 Task: Look for space in Ash Shaţrah, Iraq from 9th June, 2023 to 16th June, 2023 for 2 adults in price range Rs.8000 to Rs.16000. Place can be entire place with 2 bedrooms having 2 beds and 1 bathroom. Property type can be house, flat, guest house. Amenities needed are: washing machine. Booking option can be shelf check-in. Required host language is English.
Action: Mouse moved to (398, 89)
Screenshot: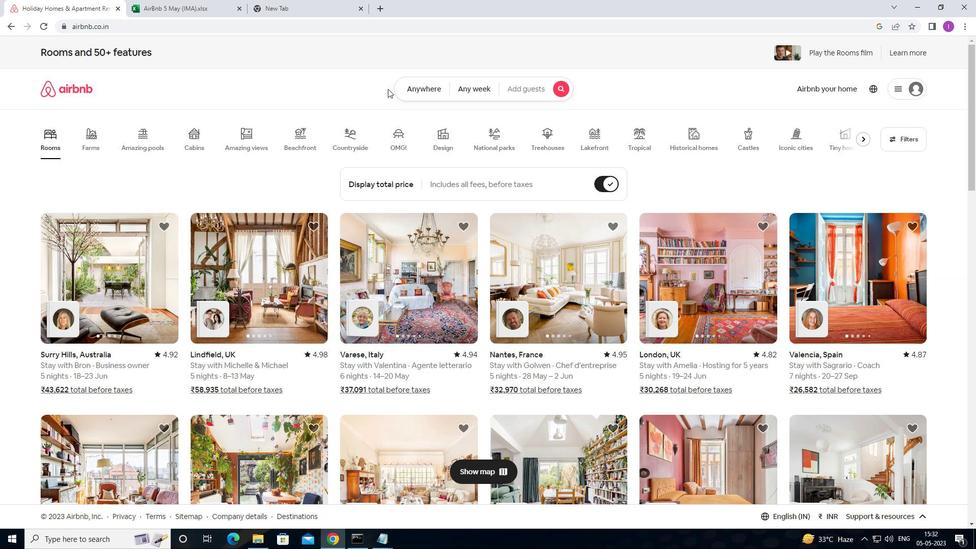 
Action: Mouse pressed left at (398, 89)
Screenshot: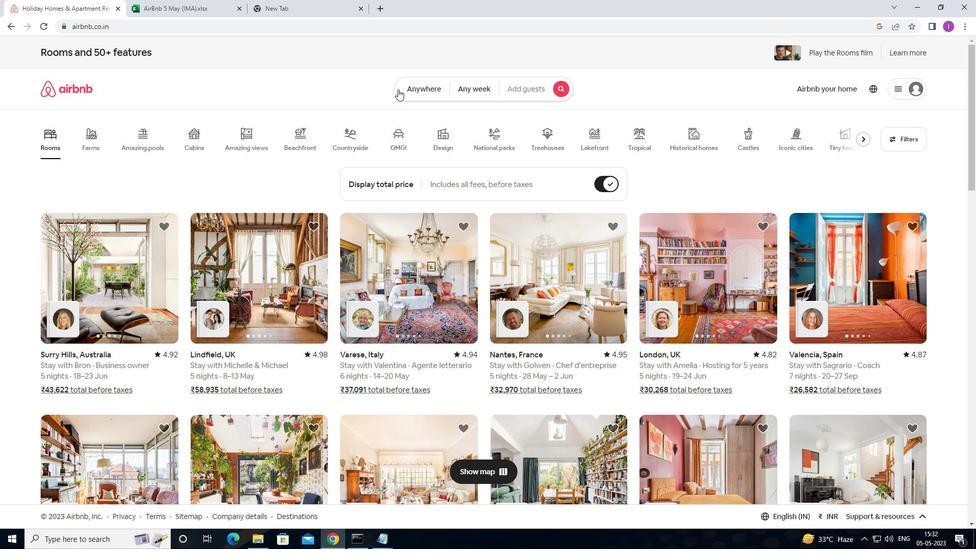 
Action: Mouse moved to (365, 123)
Screenshot: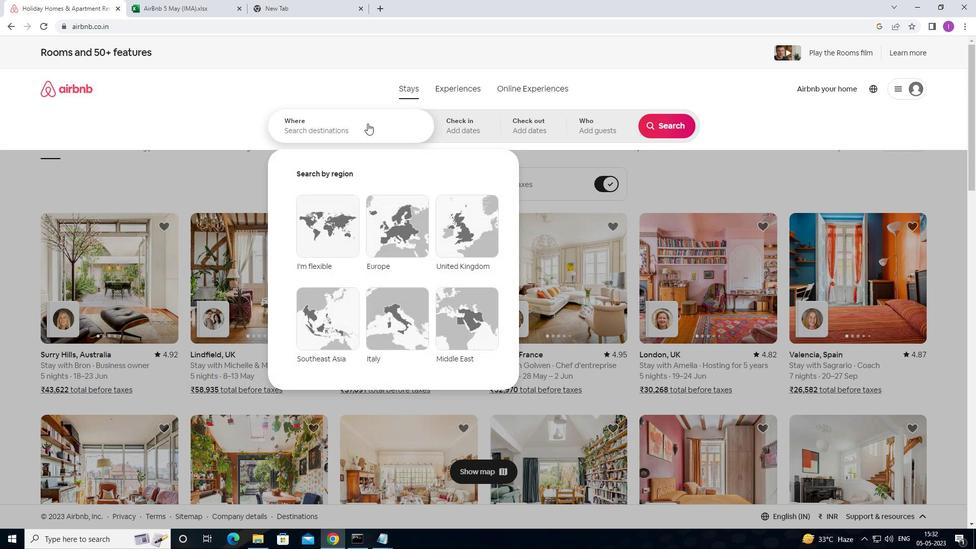 
Action: Mouse pressed left at (365, 123)
Screenshot: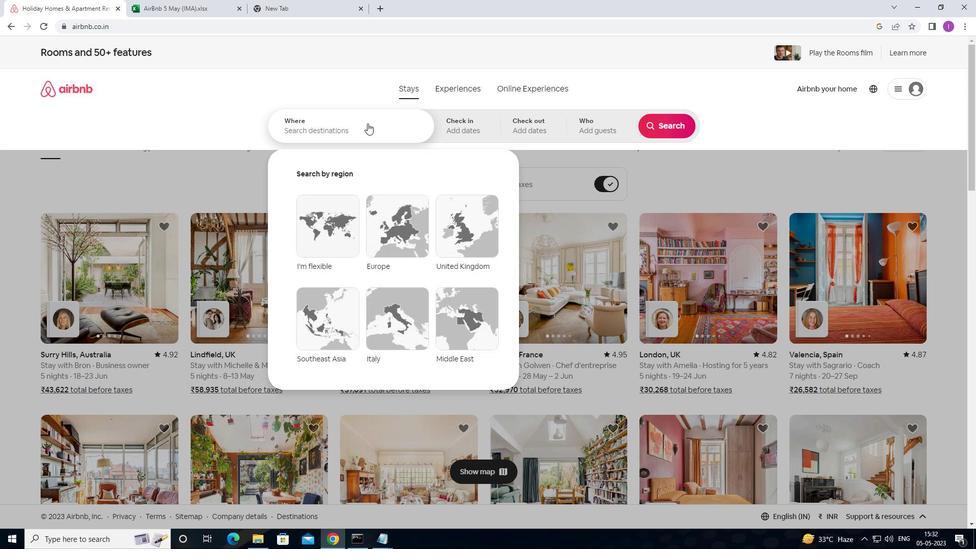 
Action: Mouse moved to (357, 129)
Screenshot: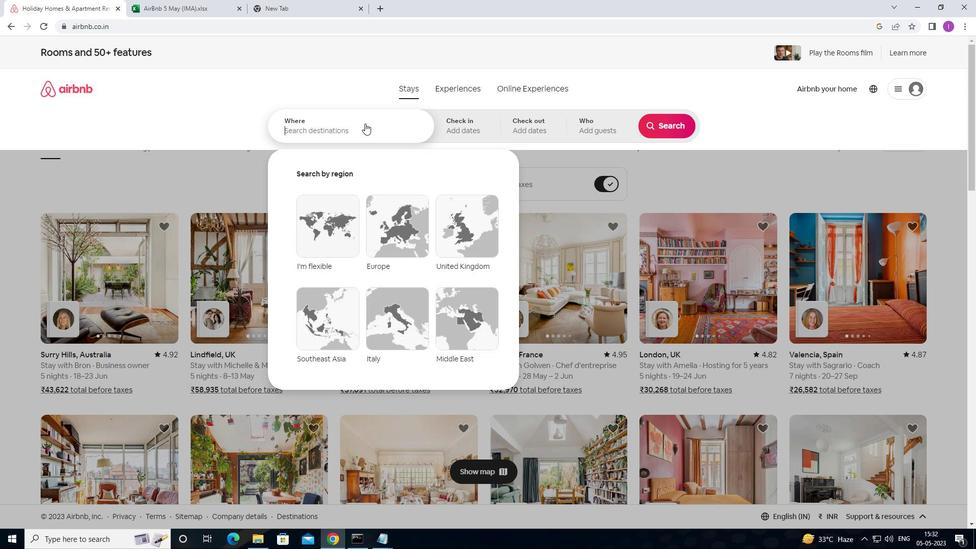 
Action: Key pressed <Key.shift>ASH<Key.space><Key.shift><Key.shift><Key.shift><Key.shift><Key.shift><Key.shift><Key.shift><Key.shift><Key.shift><Key.shift><Key.shift><Key.shift><Key.shift><Key.shift><Key.shift><Key.shift><Key.shift><Key.shift><Key.shift>SHATRAH,<Key.shift>IRAQ
Screenshot: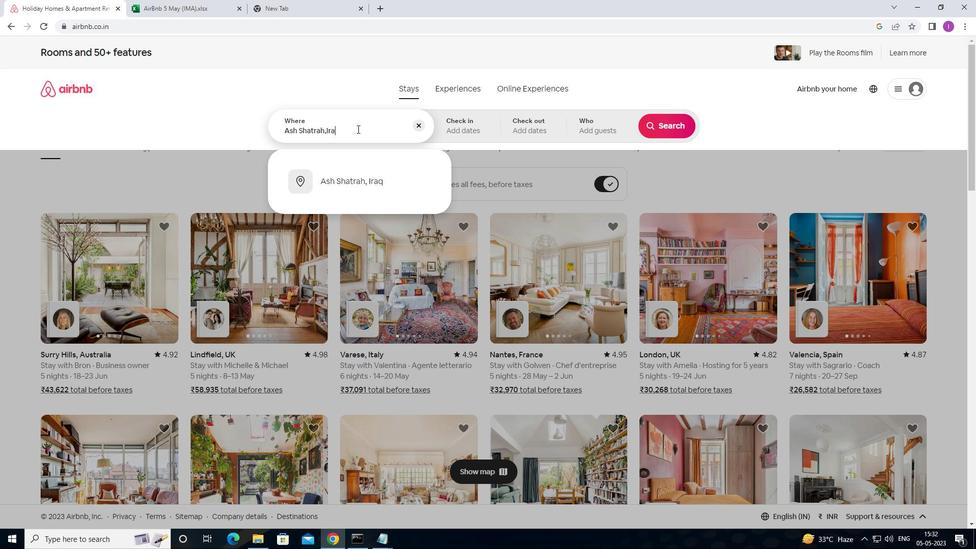 
Action: Mouse moved to (347, 182)
Screenshot: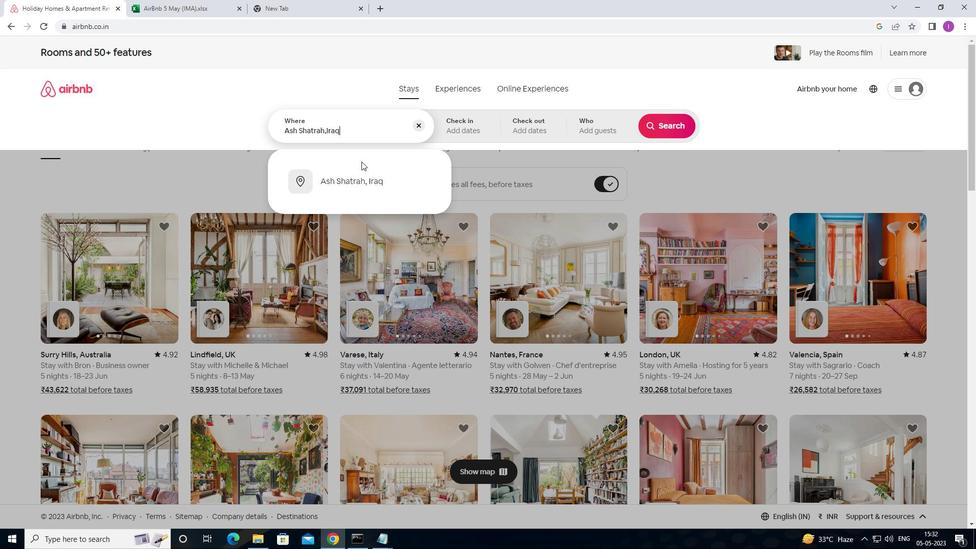 
Action: Mouse pressed left at (347, 182)
Screenshot: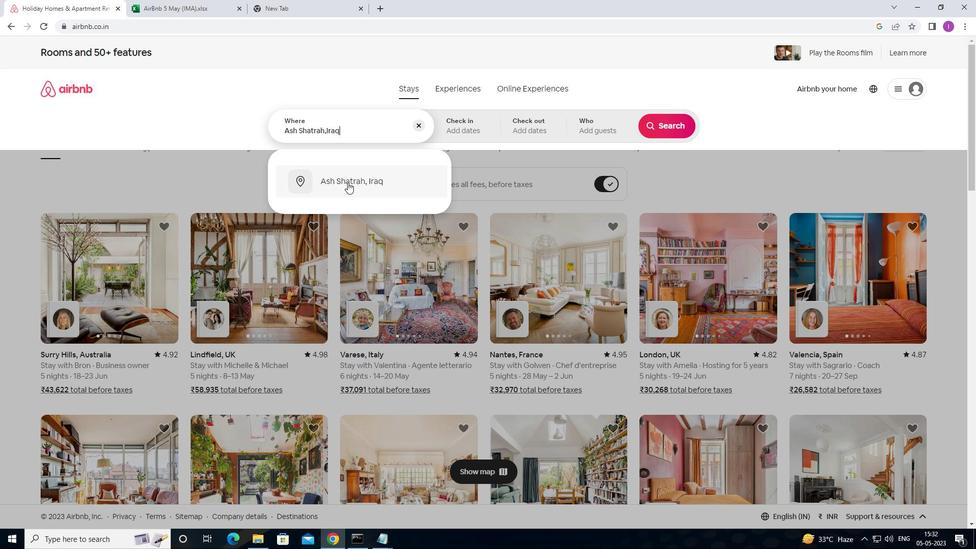 
Action: Mouse moved to (664, 207)
Screenshot: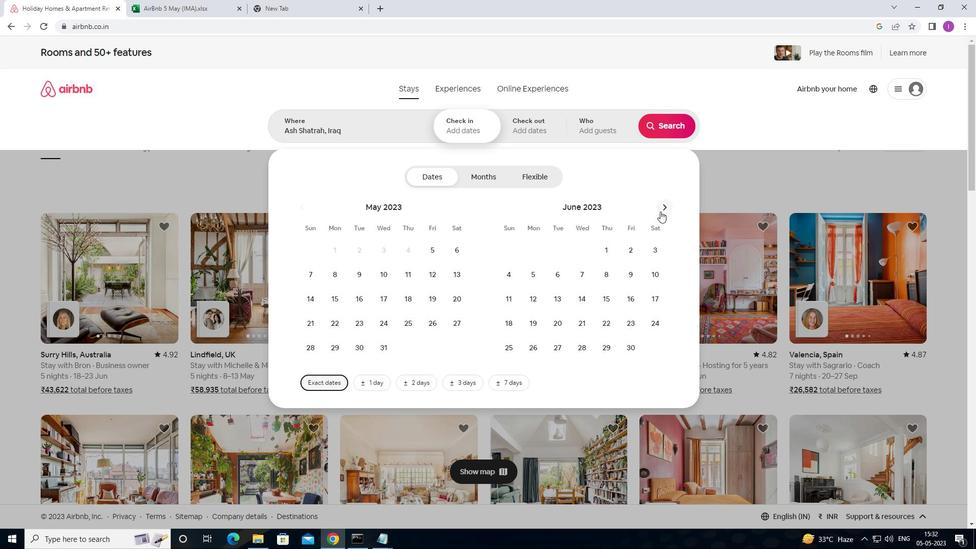 
Action: Mouse pressed left at (664, 207)
Screenshot: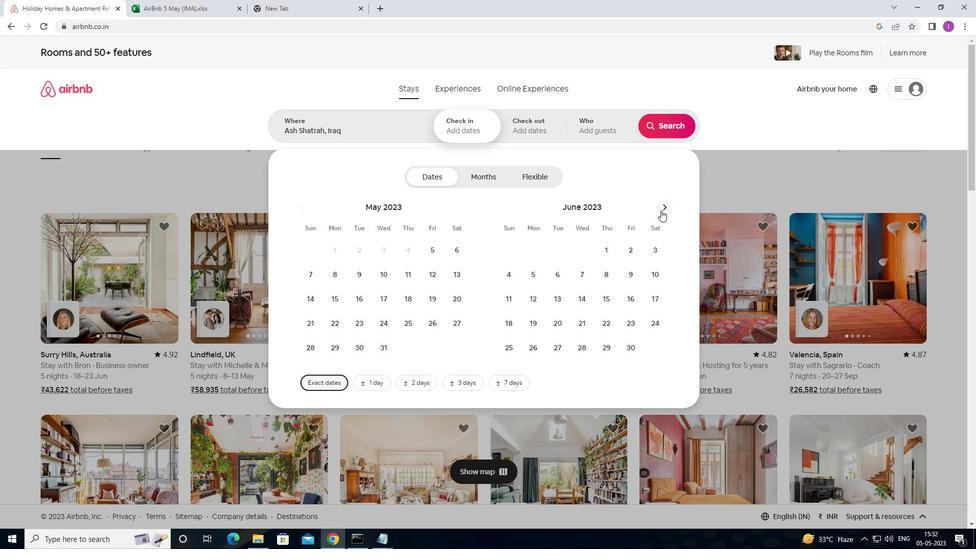 
Action: Mouse moved to (665, 207)
Screenshot: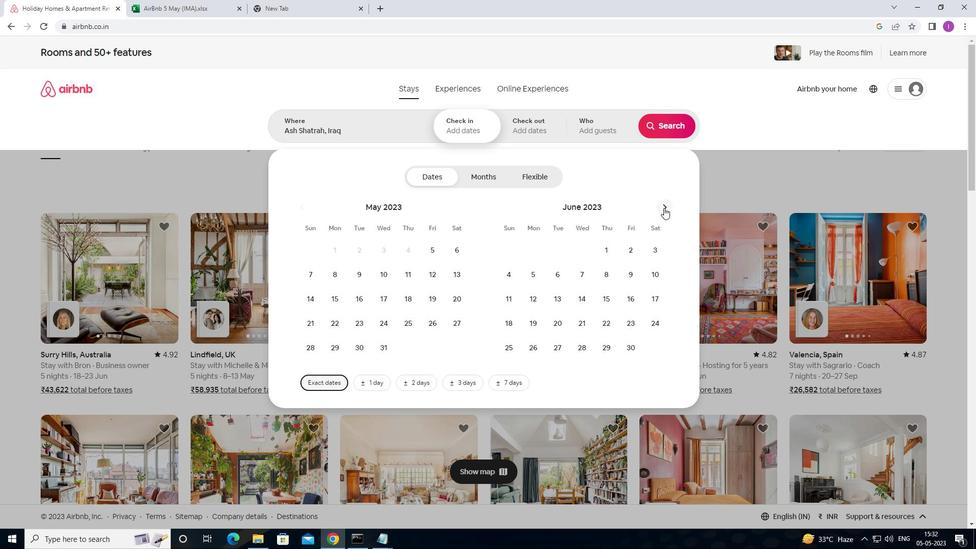 
Action: Mouse pressed left at (665, 207)
Screenshot: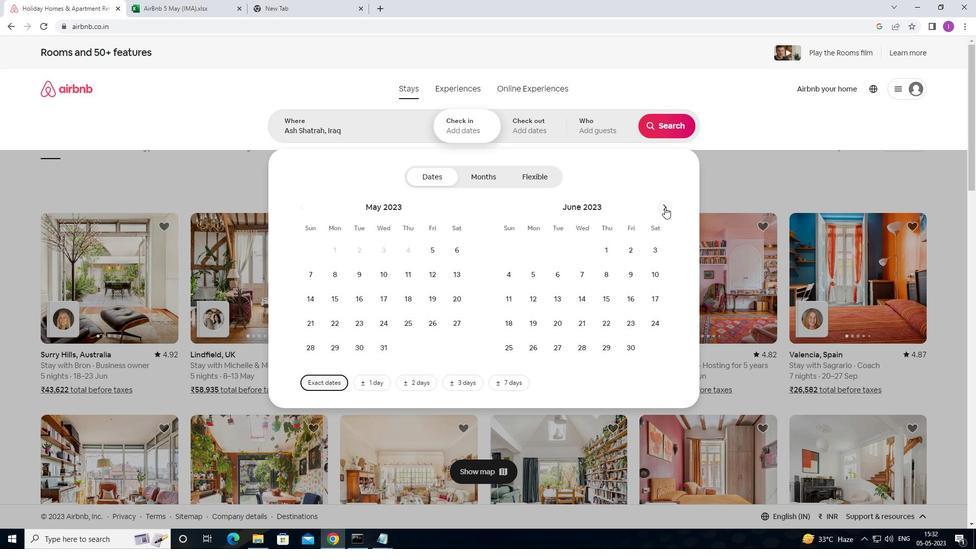 
Action: Mouse moved to (662, 209)
Screenshot: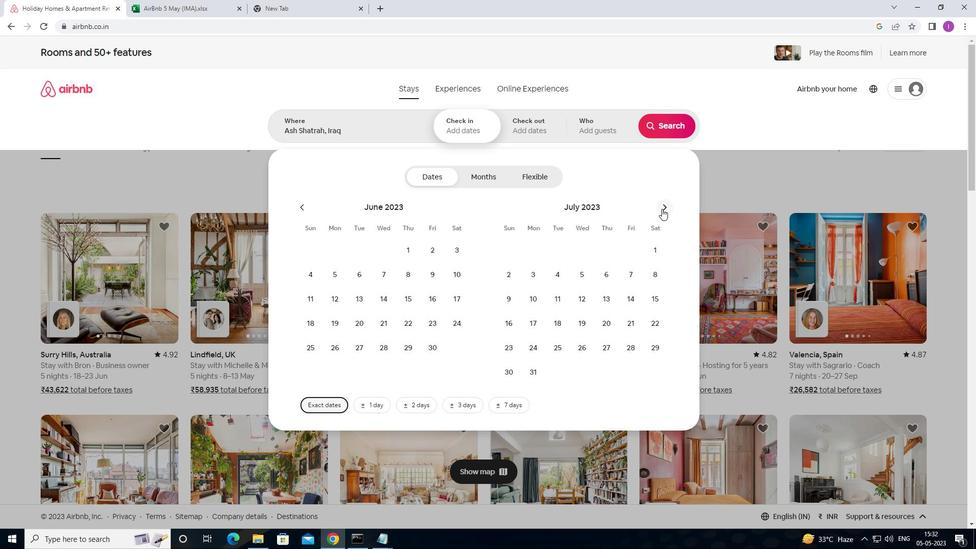 
Action: Mouse pressed left at (662, 209)
Screenshot: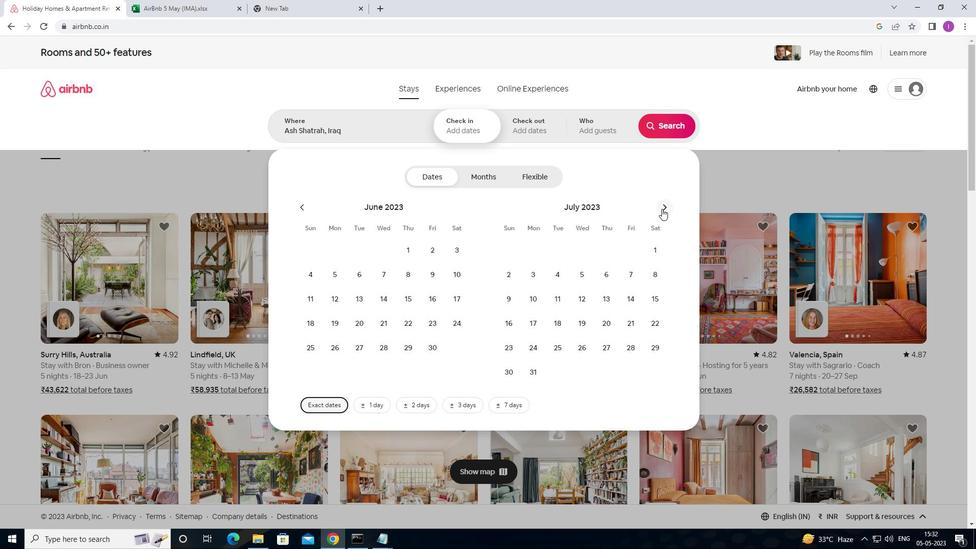 
Action: Mouse moved to (296, 203)
Screenshot: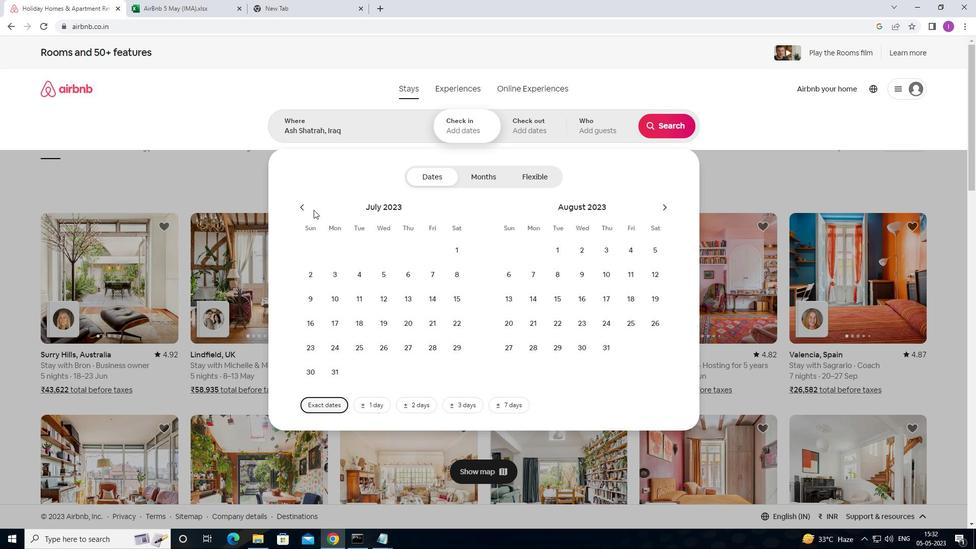 
Action: Mouse pressed left at (296, 203)
Screenshot: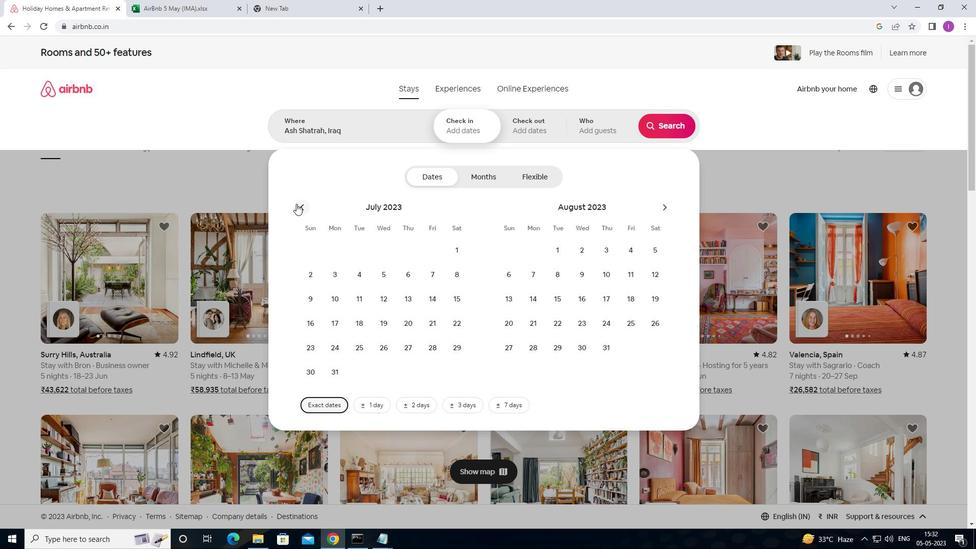 
Action: Mouse moved to (431, 273)
Screenshot: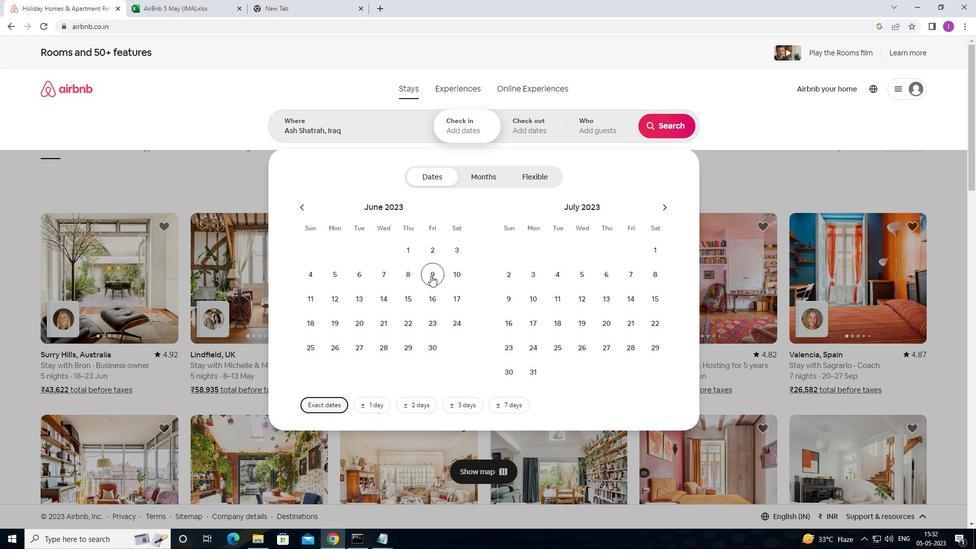 
Action: Mouse pressed left at (431, 273)
Screenshot: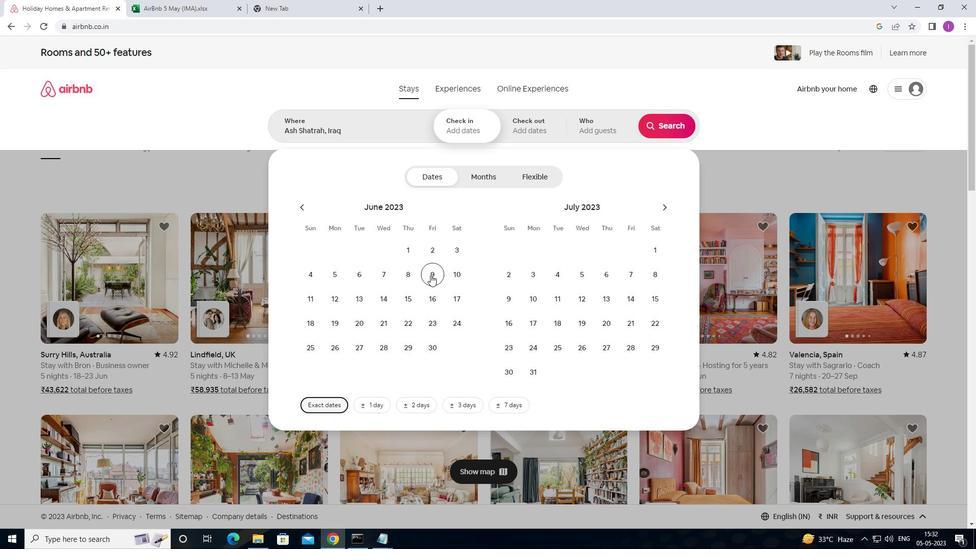 
Action: Mouse moved to (433, 292)
Screenshot: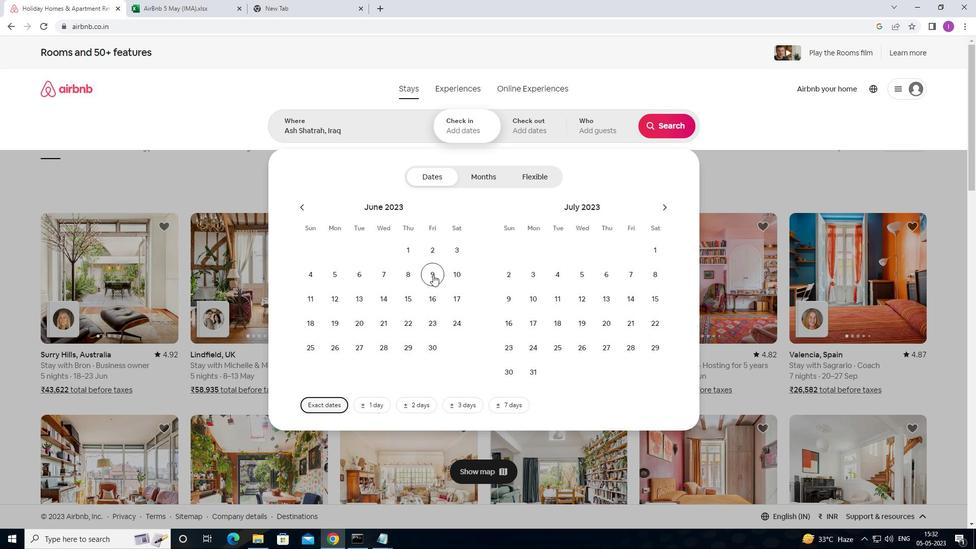 
Action: Mouse pressed left at (433, 292)
Screenshot: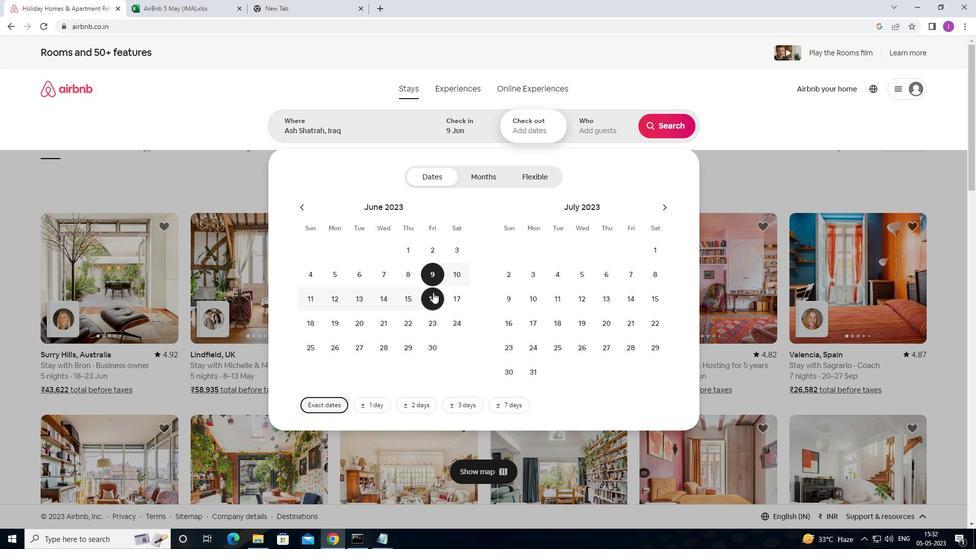 
Action: Mouse moved to (617, 137)
Screenshot: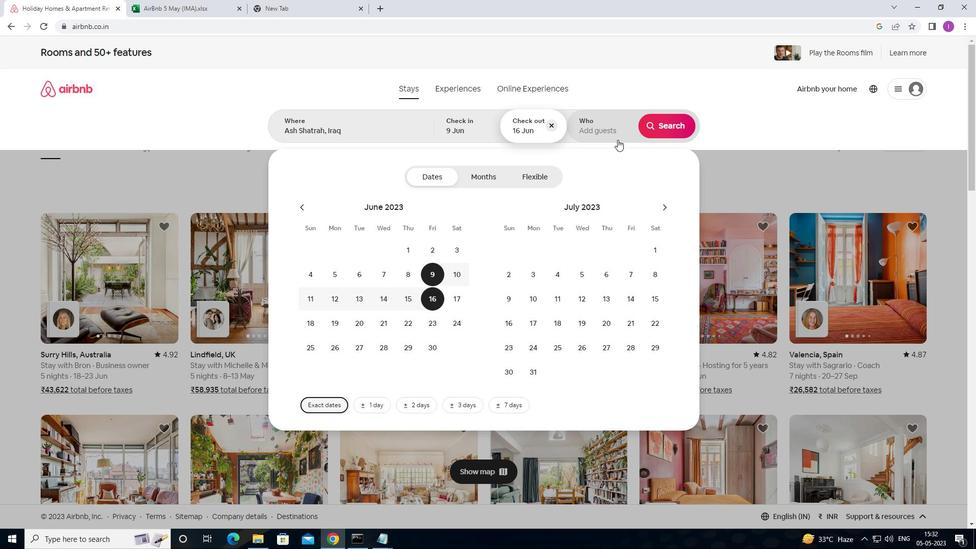 
Action: Mouse pressed left at (617, 137)
Screenshot: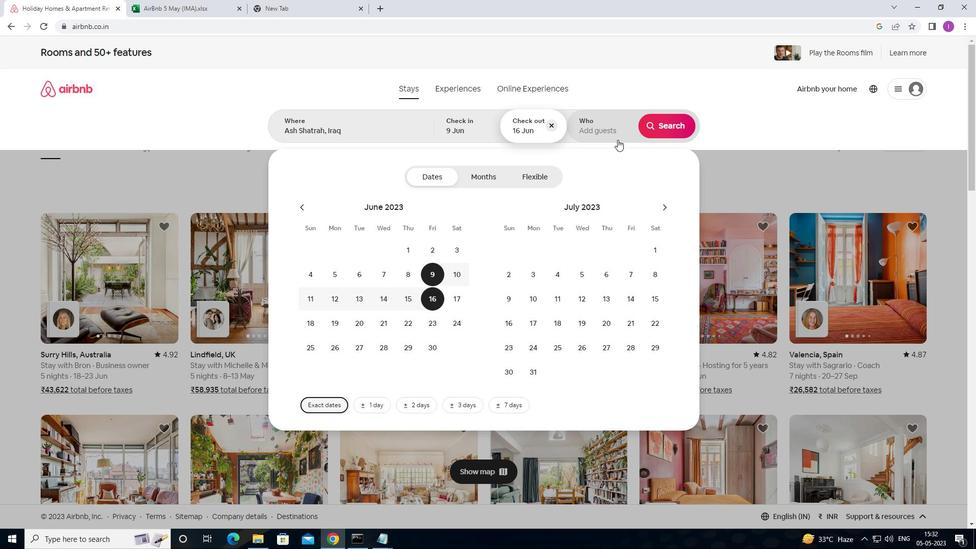 
Action: Mouse moved to (666, 176)
Screenshot: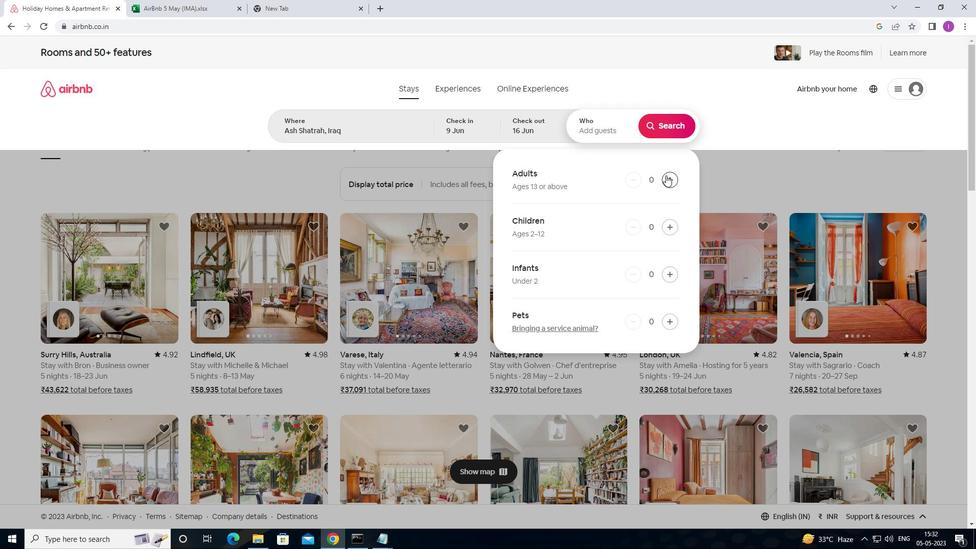 
Action: Mouse pressed left at (666, 176)
Screenshot: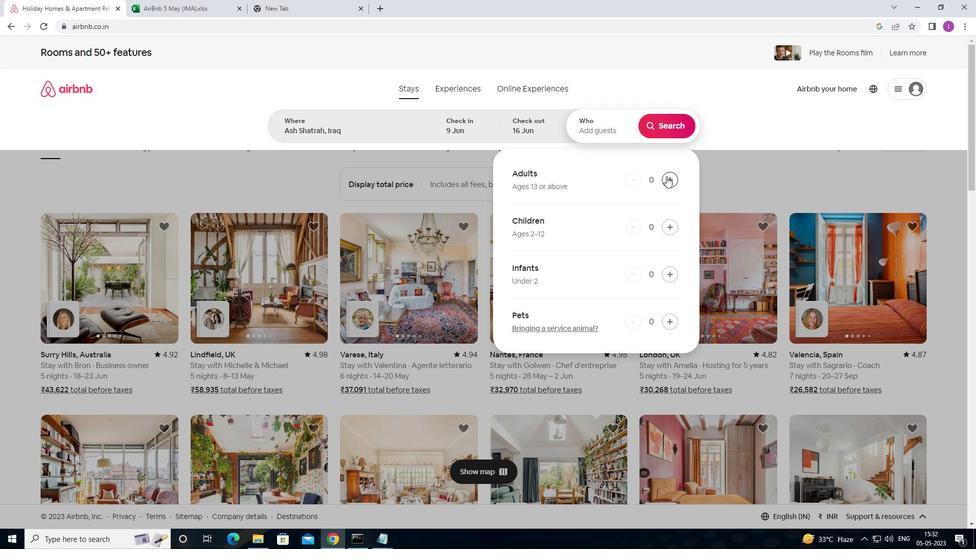 
Action: Mouse moved to (667, 177)
Screenshot: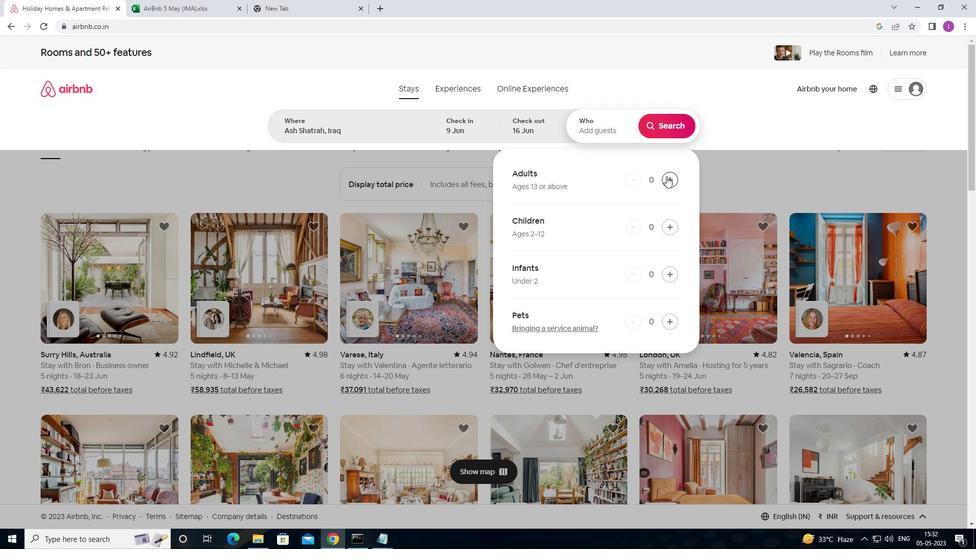 
Action: Mouse pressed left at (667, 177)
Screenshot: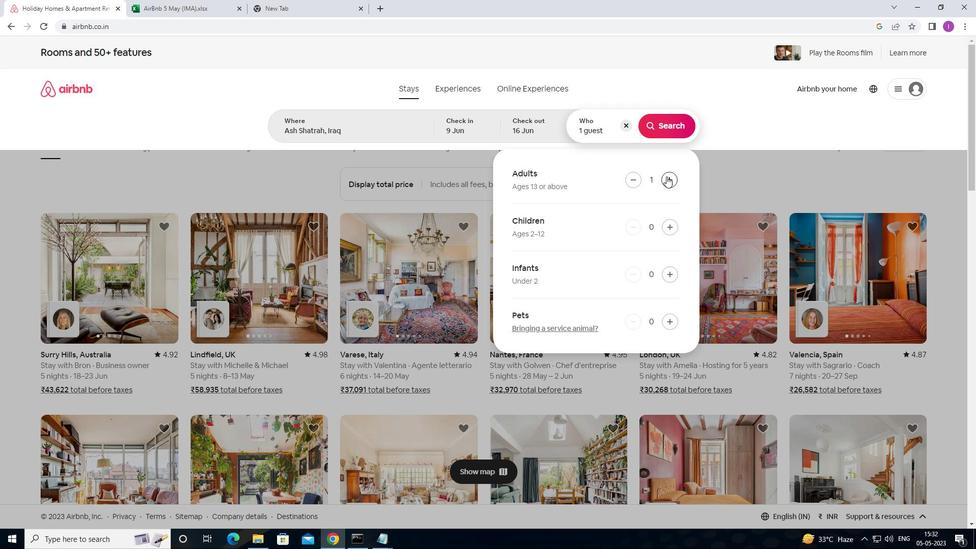 
Action: Mouse moved to (684, 120)
Screenshot: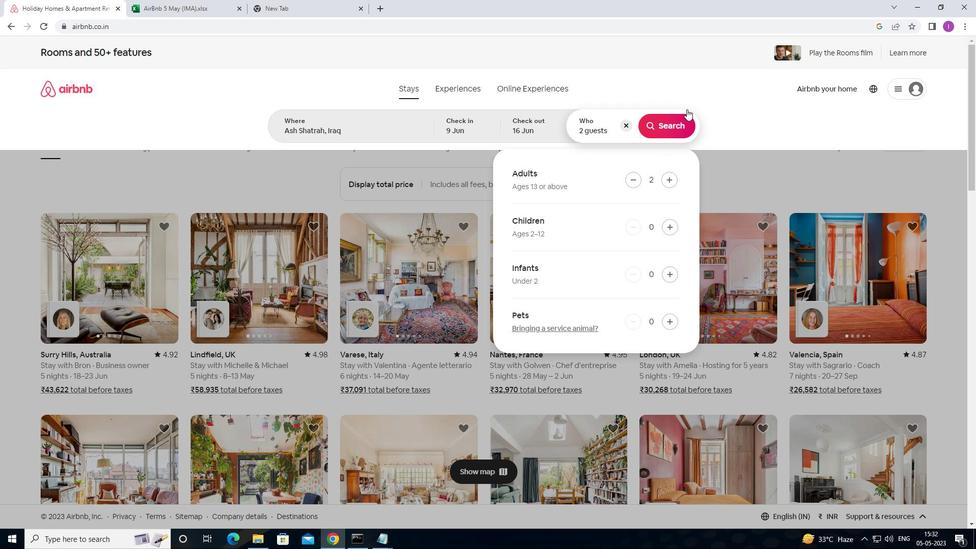 
Action: Mouse pressed left at (684, 120)
Screenshot: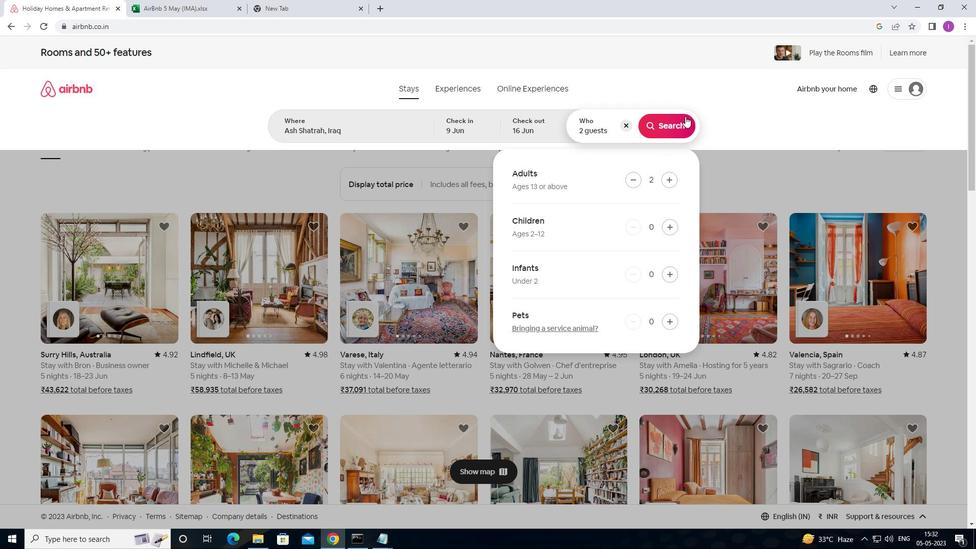 
Action: Mouse moved to (936, 101)
Screenshot: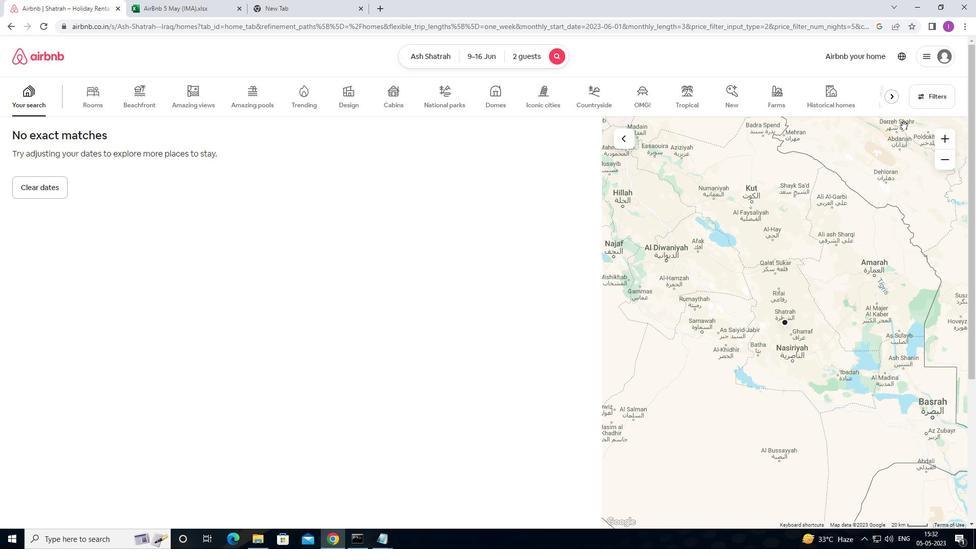 
Action: Mouse pressed left at (936, 101)
Screenshot: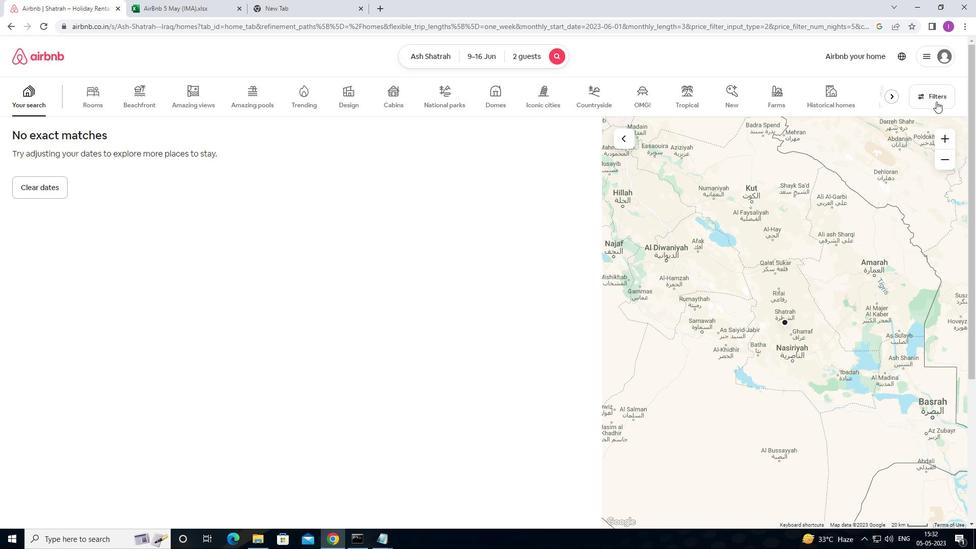 
Action: Mouse moved to (385, 346)
Screenshot: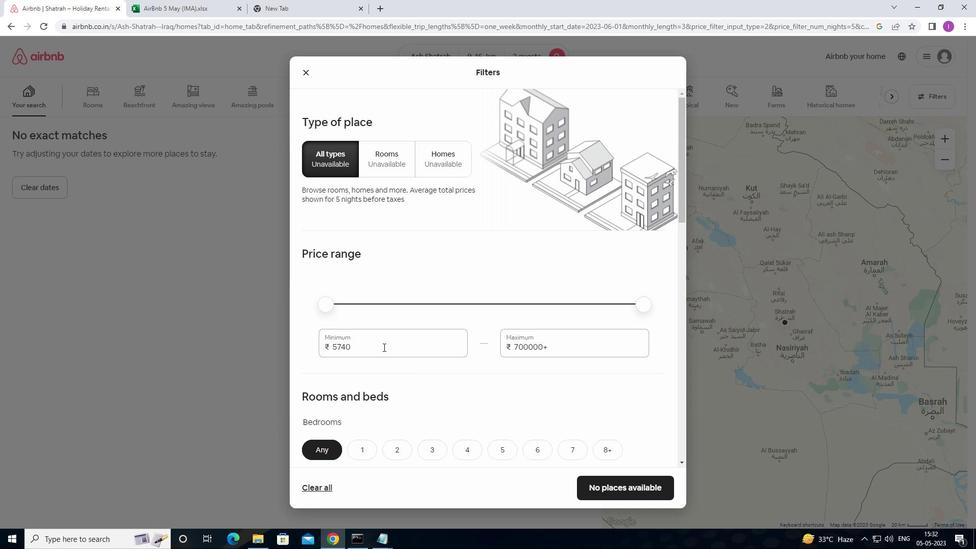 
Action: Mouse pressed left at (385, 346)
Screenshot: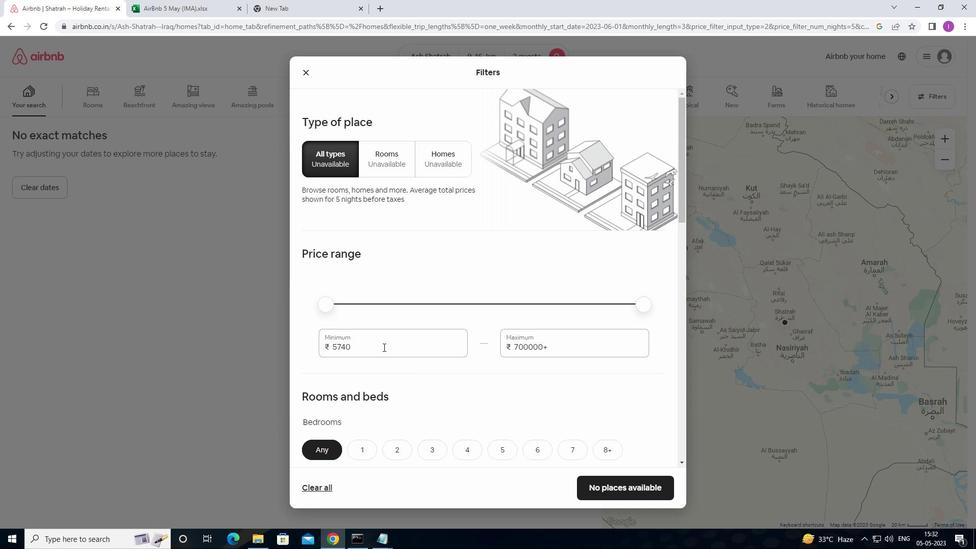
Action: Mouse moved to (327, 353)
Screenshot: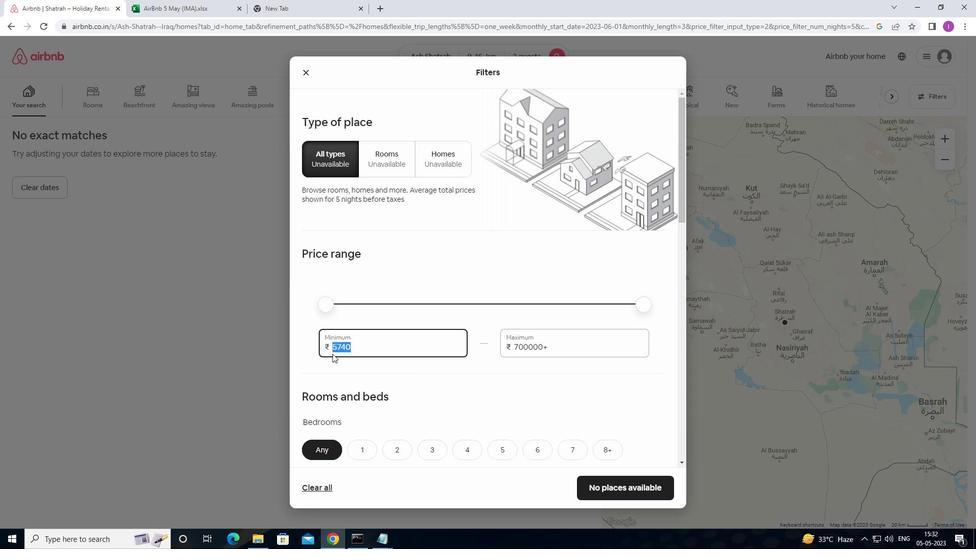 
Action: Key pressed 800
Screenshot: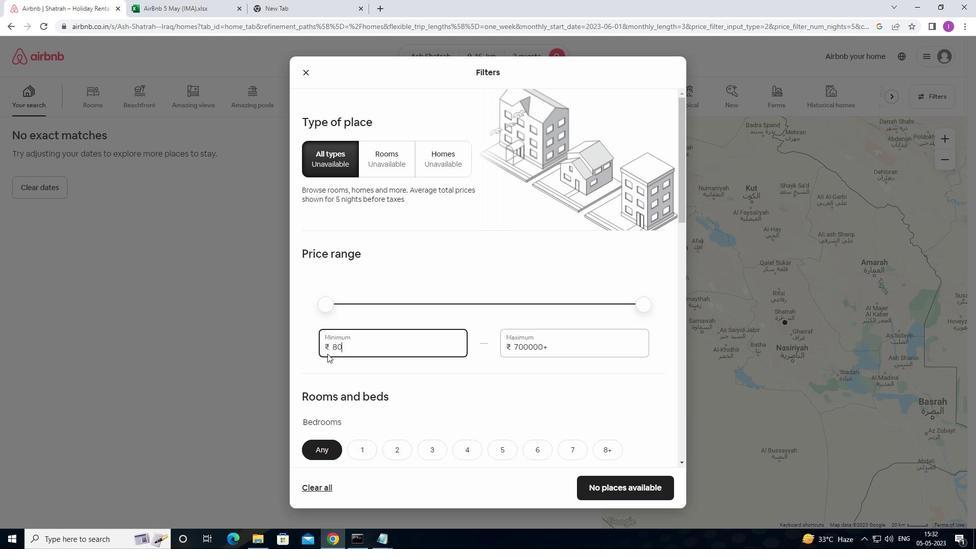 
Action: Mouse moved to (333, 349)
Screenshot: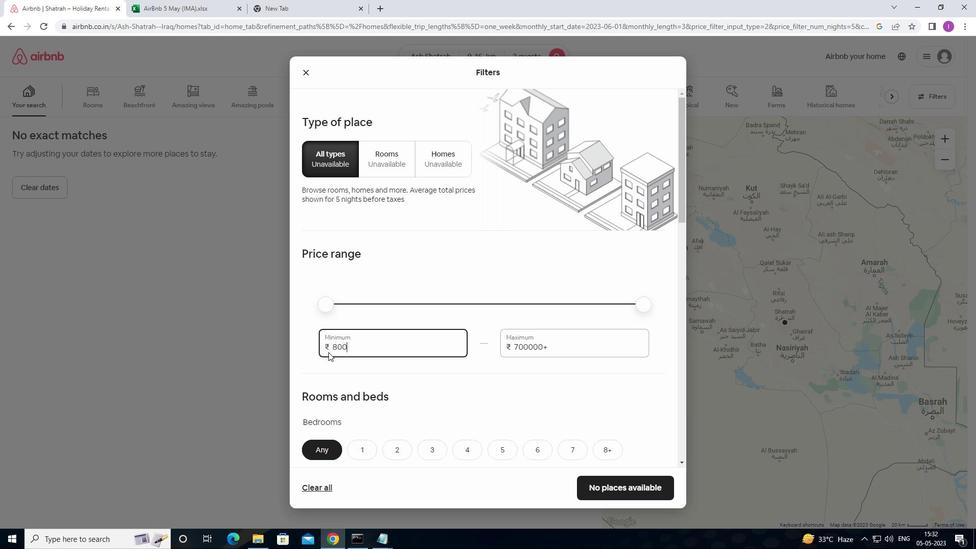 
Action: Key pressed 0
Screenshot: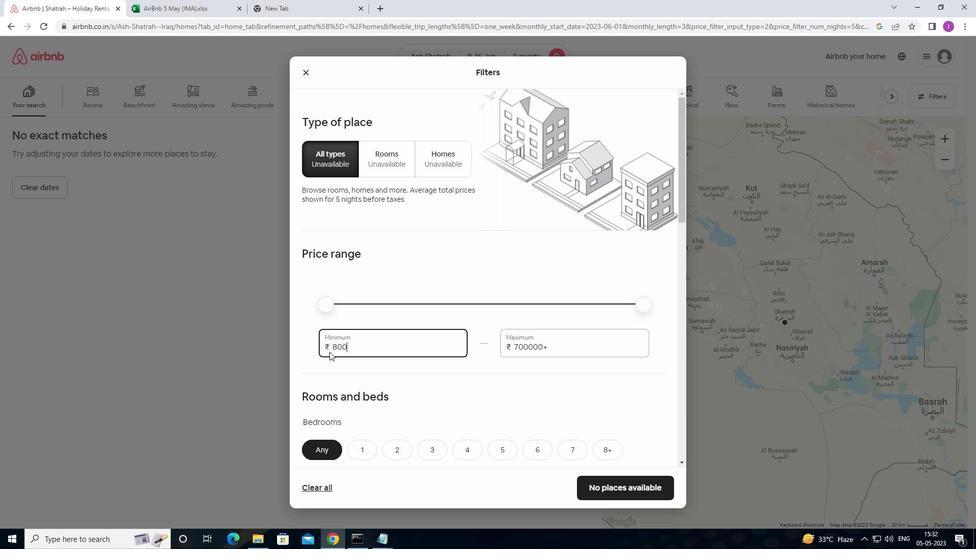 
Action: Mouse moved to (552, 345)
Screenshot: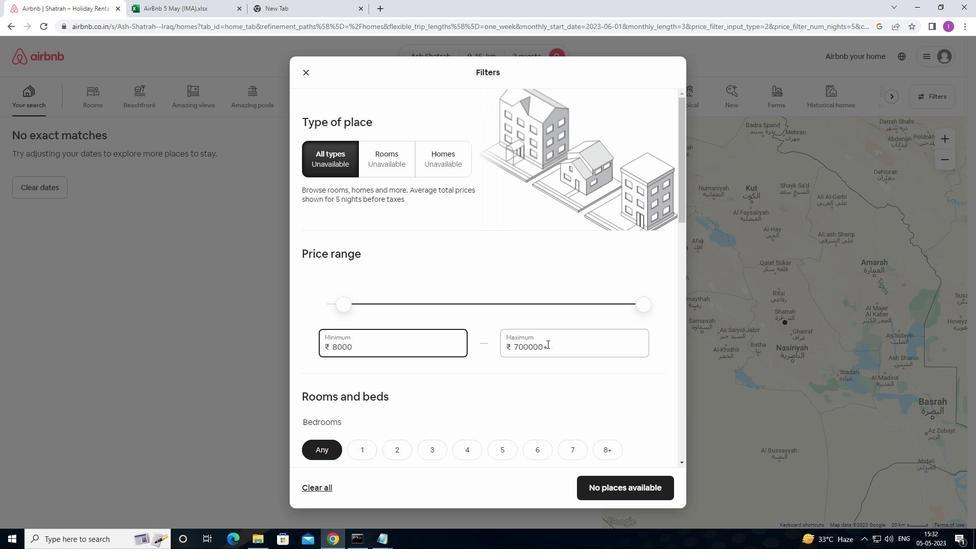 
Action: Mouse pressed left at (552, 345)
Screenshot: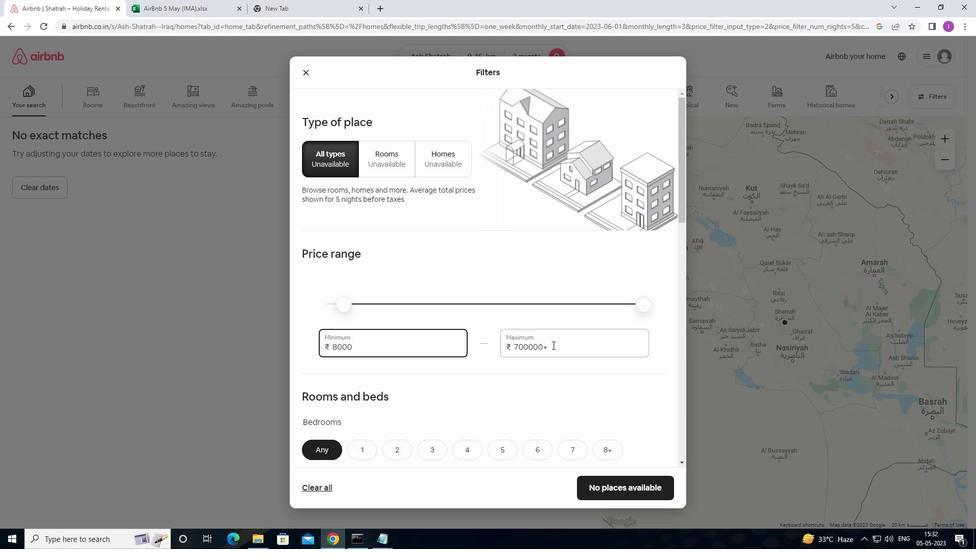 
Action: Mouse moved to (495, 333)
Screenshot: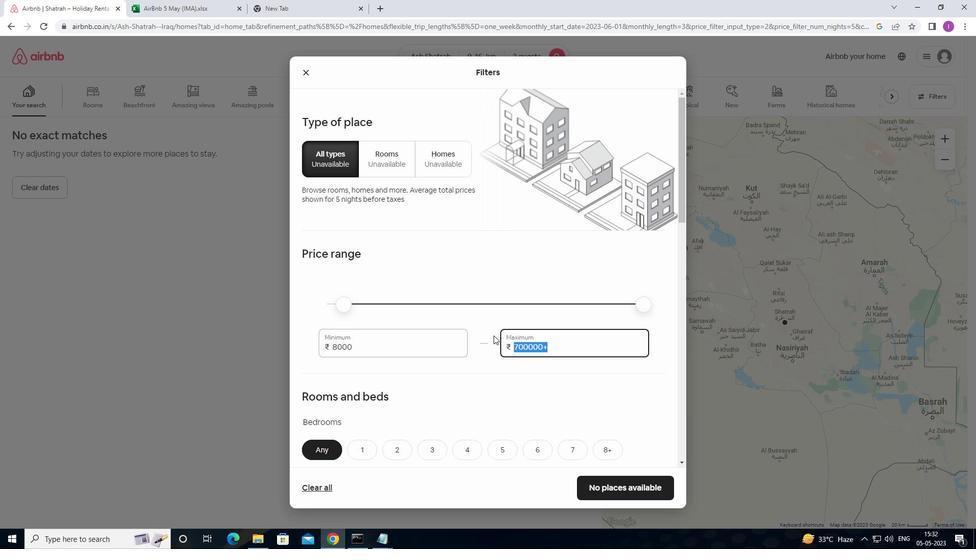 
Action: Key pressed 1
Screenshot: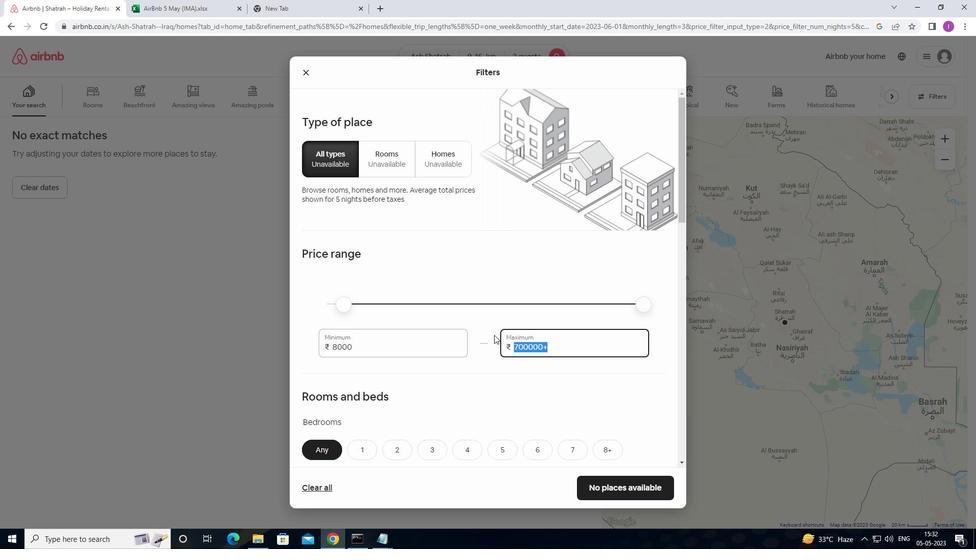 
Action: Mouse moved to (495, 333)
Screenshot: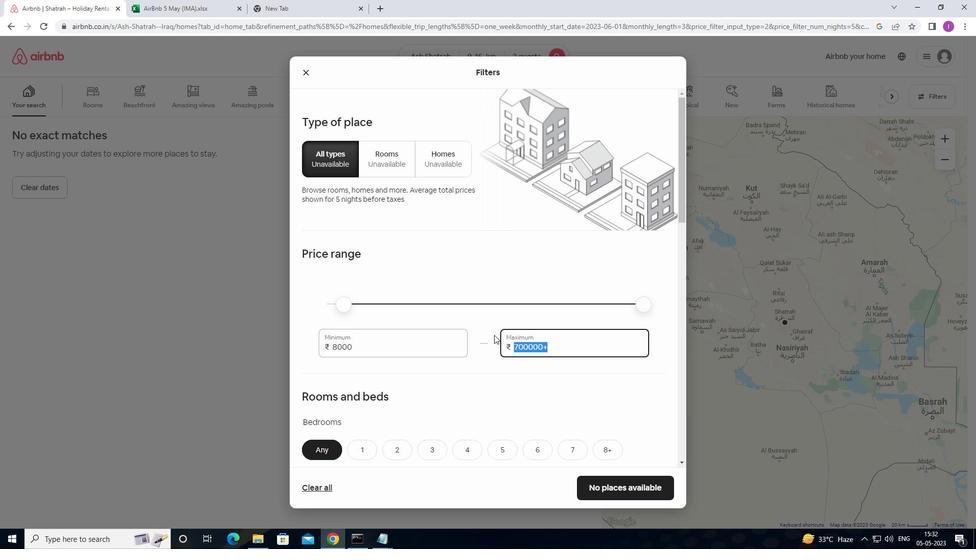 
Action: Key pressed 600
Screenshot: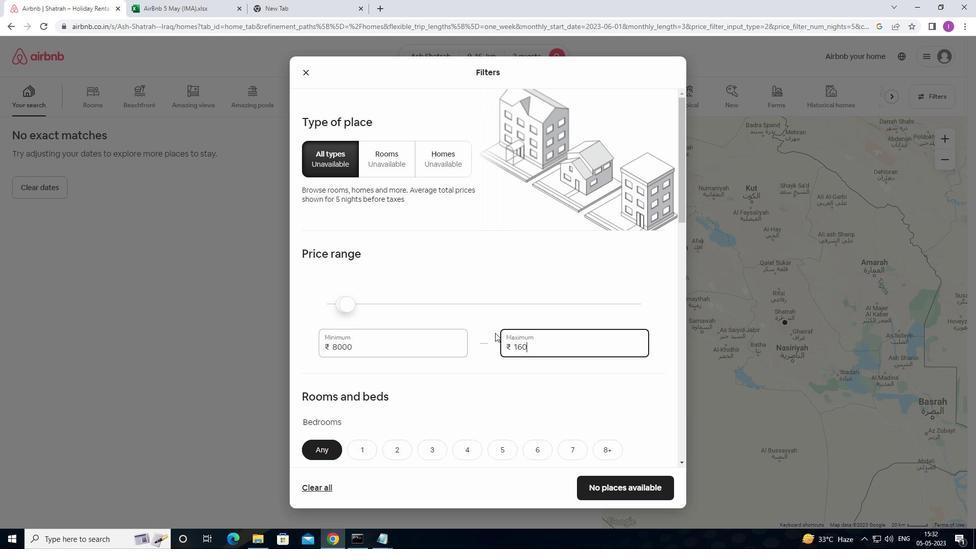 
Action: Mouse moved to (506, 332)
Screenshot: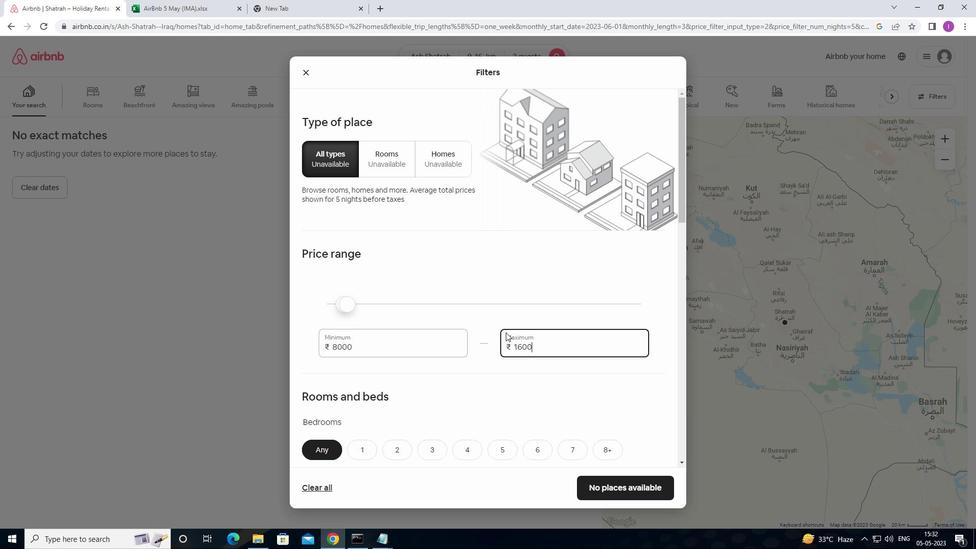 
Action: Key pressed 0
Screenshot: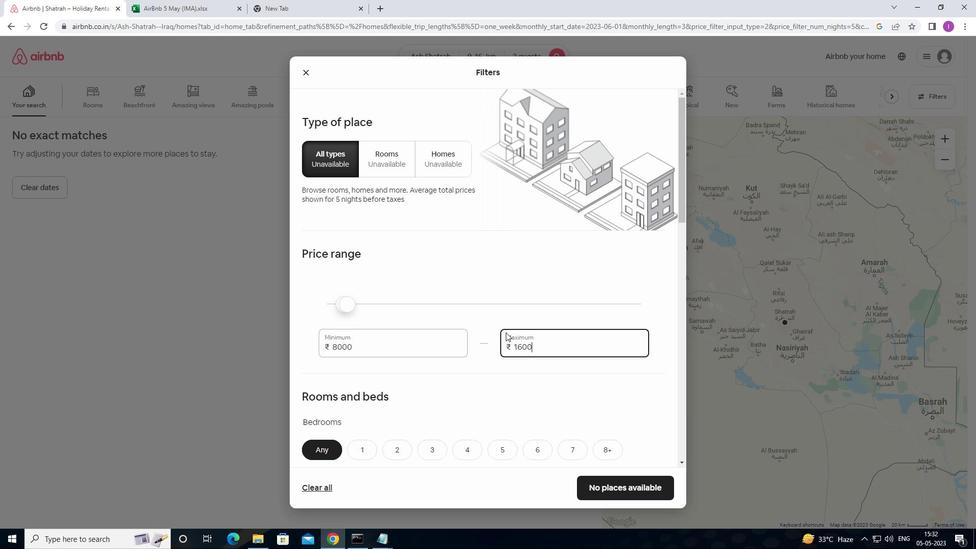
Action: Mouse moved to (565, 359)
Screenshot: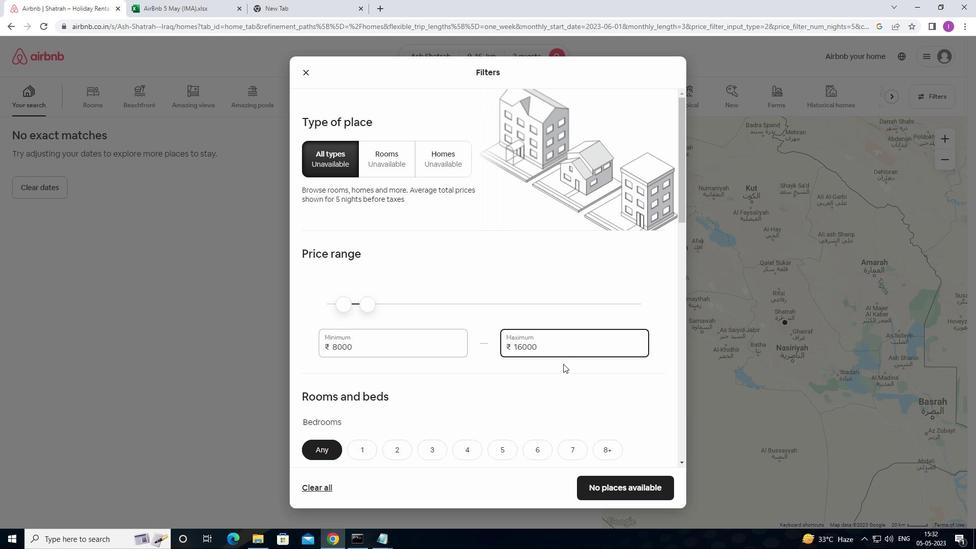
Action: Mouse scrolled (565, 359) with delta (0, 0)
Screenshot: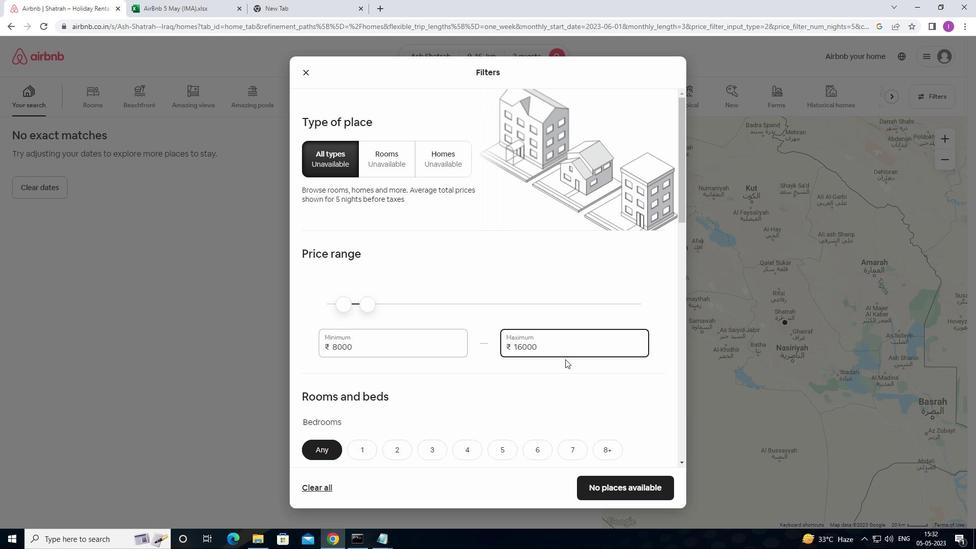 
Action: Mouse scrolled (565, 359) with delta (0, 0)
Screenshot: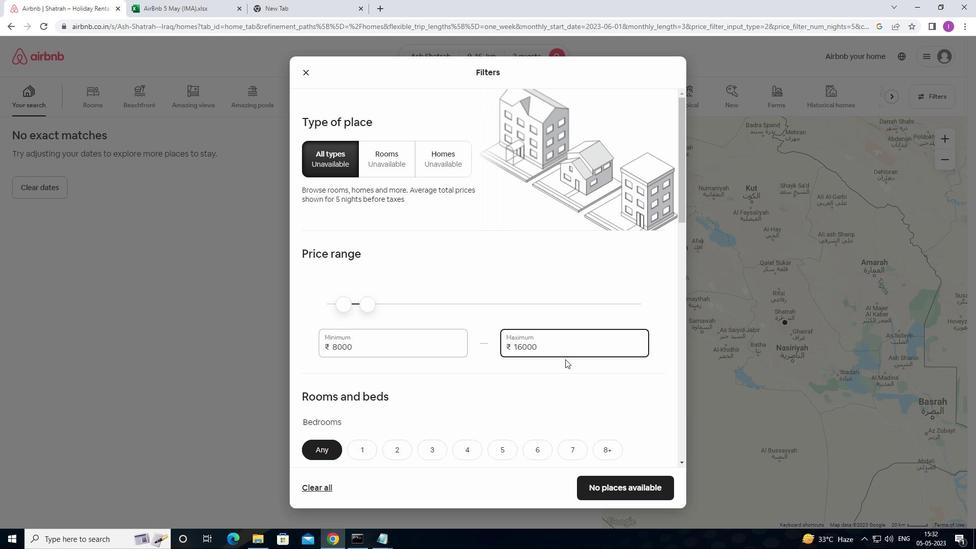 
Action: Mouse moved to (565, 356)
Screenshot: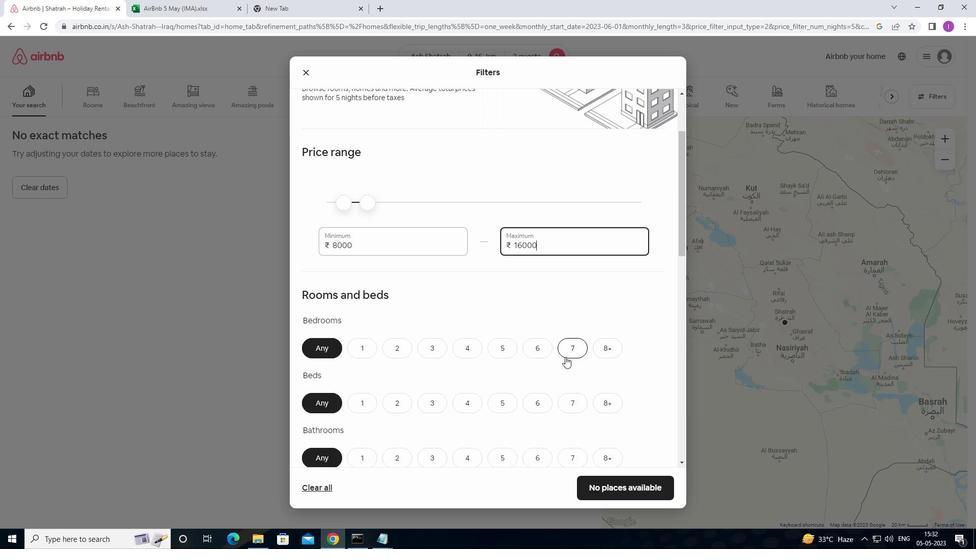 
Action: Mouse scrolled (565, 355) with delta (0, 0)
Screenshot: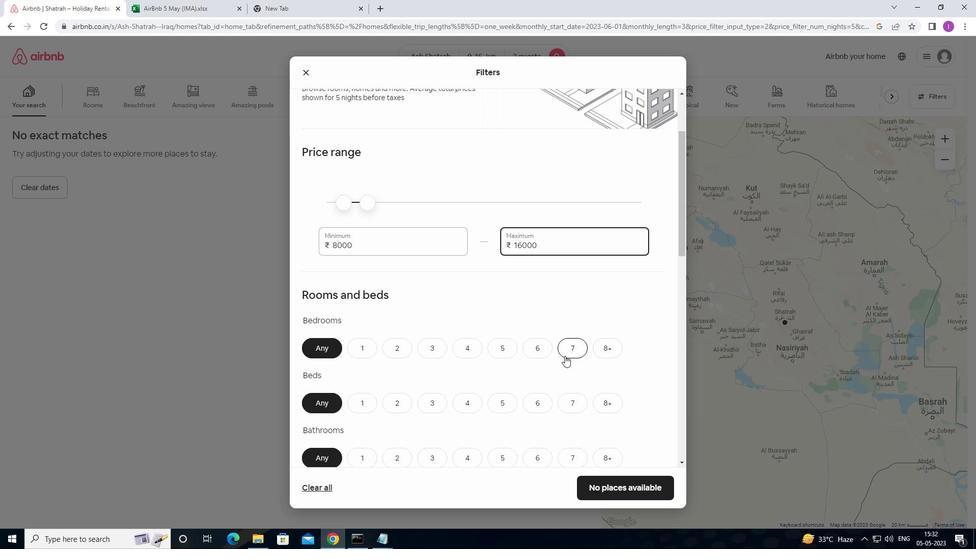 
Action: Mouse scrolled (565, 355) with delta (0, 0)
Screenshot: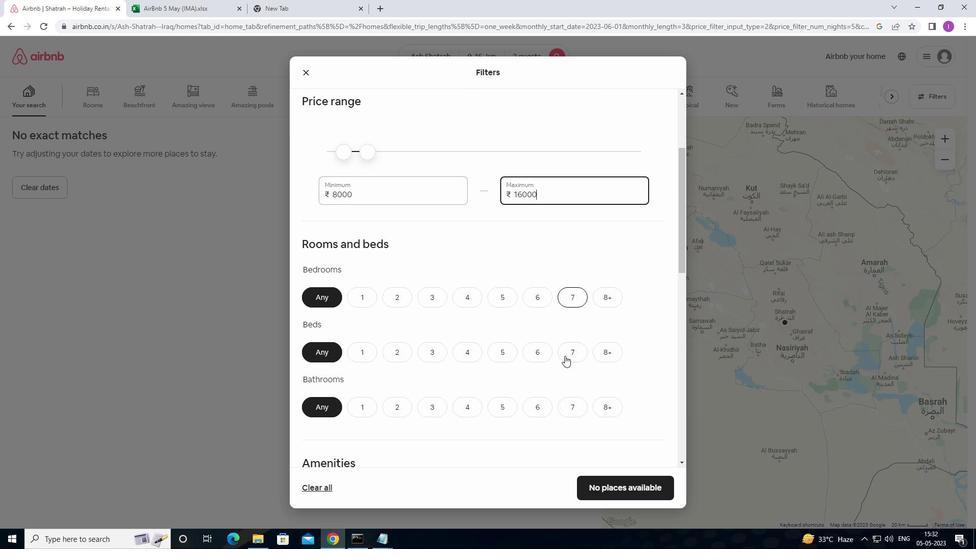 
Action: Mouse moved to (388, 248)
Screenshot: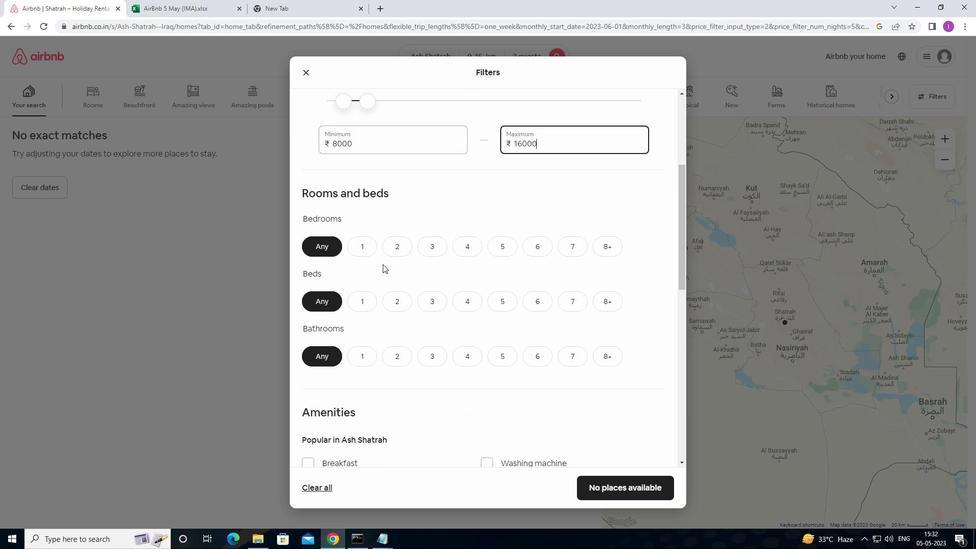 
Action: Mouse pressed left at (388, 248)
Screenshot: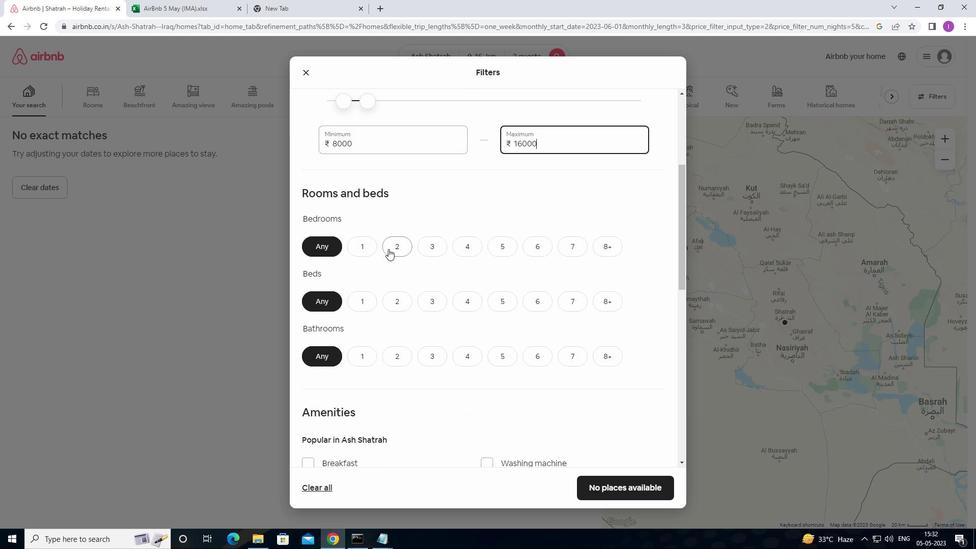 
Action: Mouse moved to (400, 300)
Screenshot: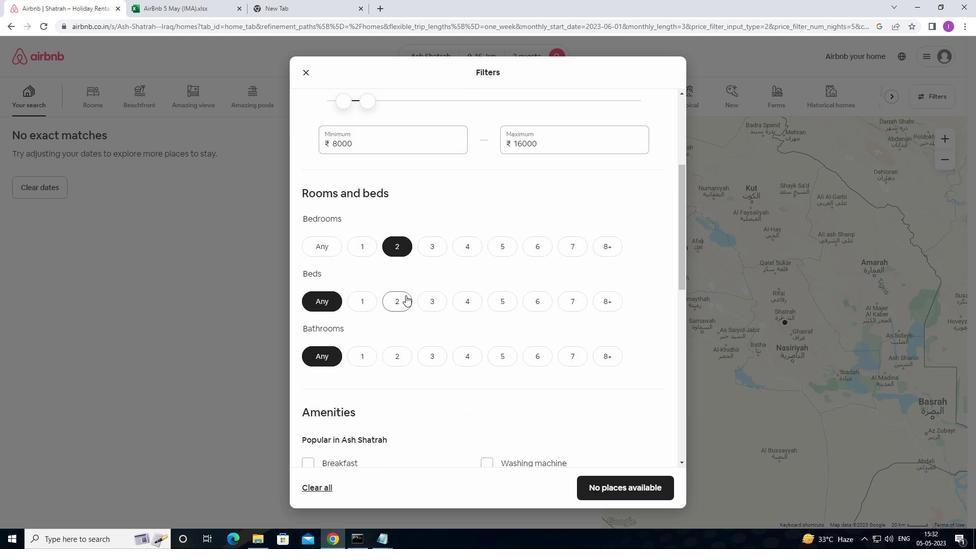 
Action: Mouse pressed left at (400, 300)
Screenshot: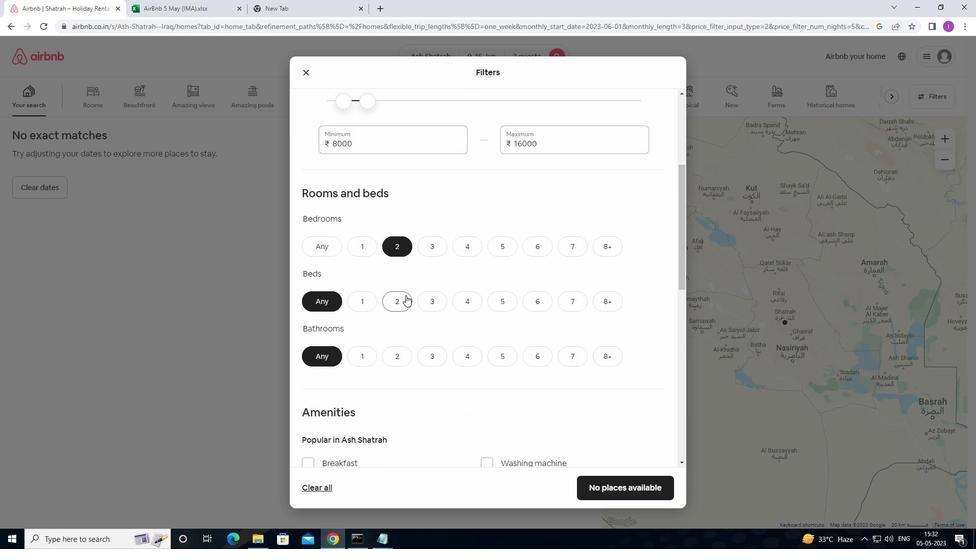 
Action: Mouse moved to (361, 360)
Screenshot: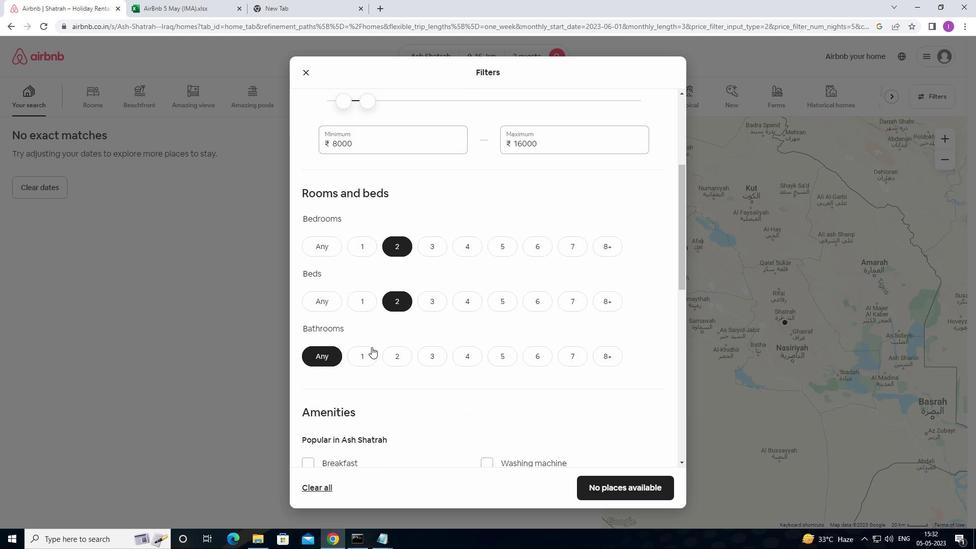 
Action: Mouse pressed left at (361, 360)
Screenshot: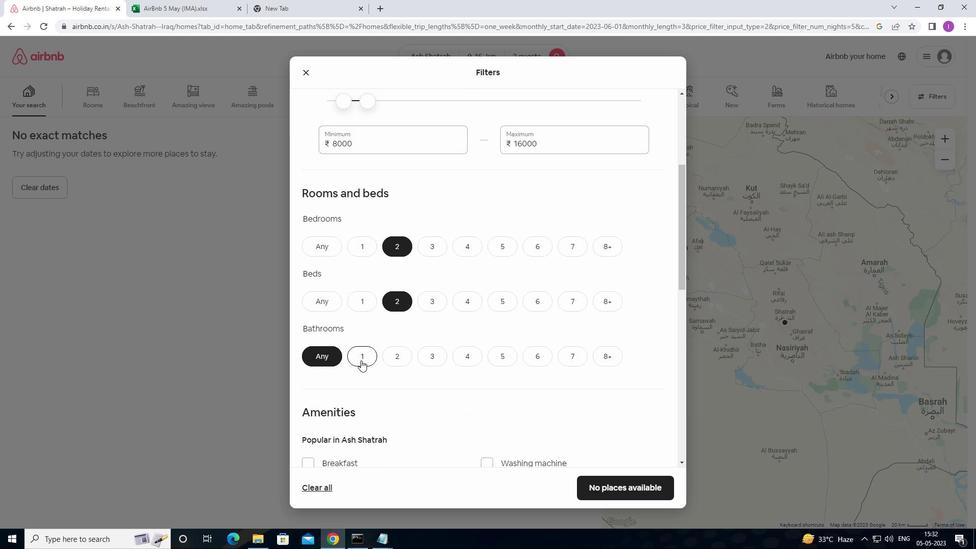 
Action: Mouse moved to (476, 334)
Screenshot: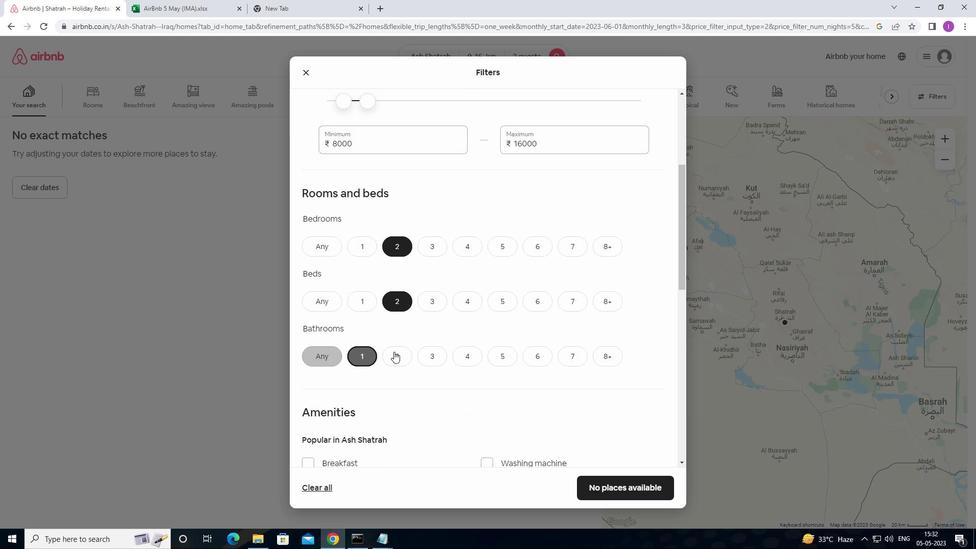 
Action: Mouse scrolled (476, 334) with delta (0, 0)
Screenshot: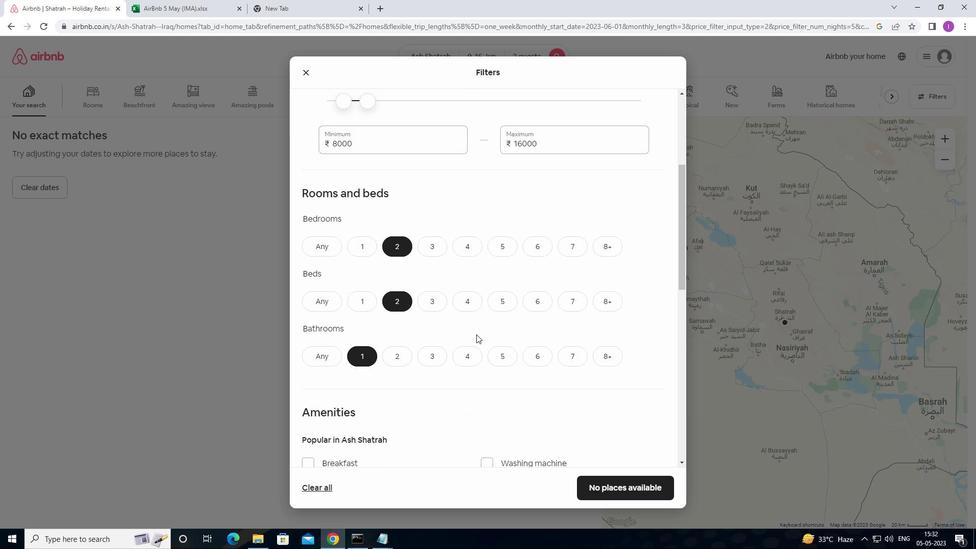
Action: Mouse moved to (478, 335)
Screenshot: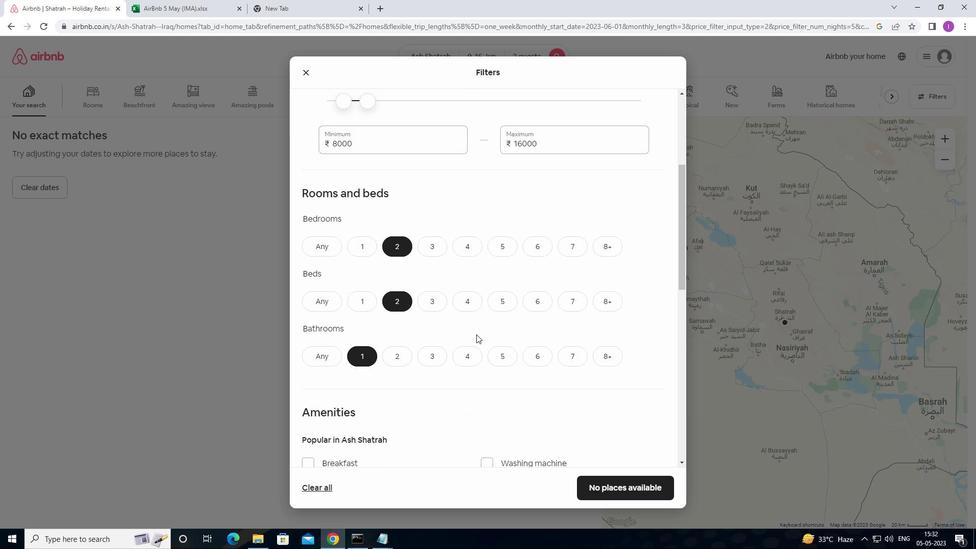 
Action: Mouse scrolled (478, 335) with delta (0, 0)
Screenshot: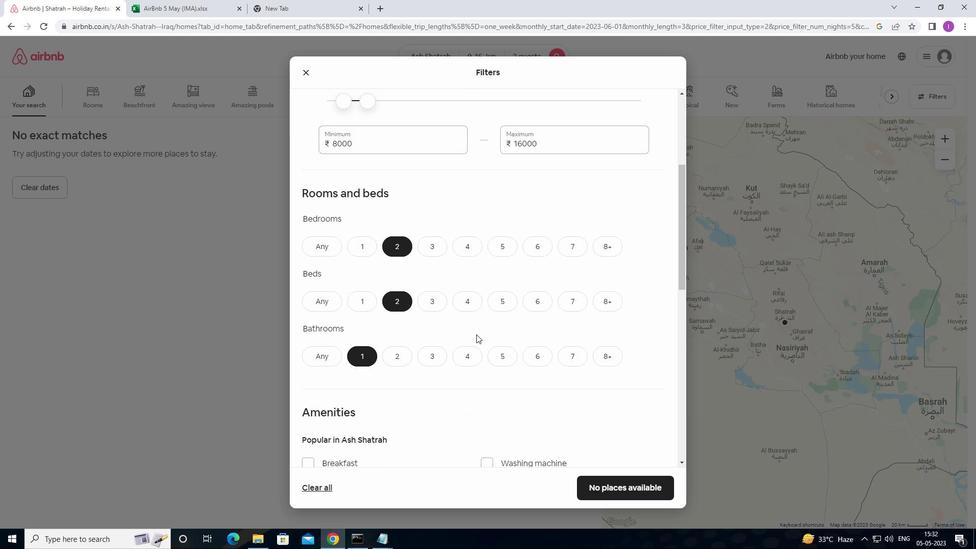 
Action: Mouse moved to (482, 340)
Screenshot: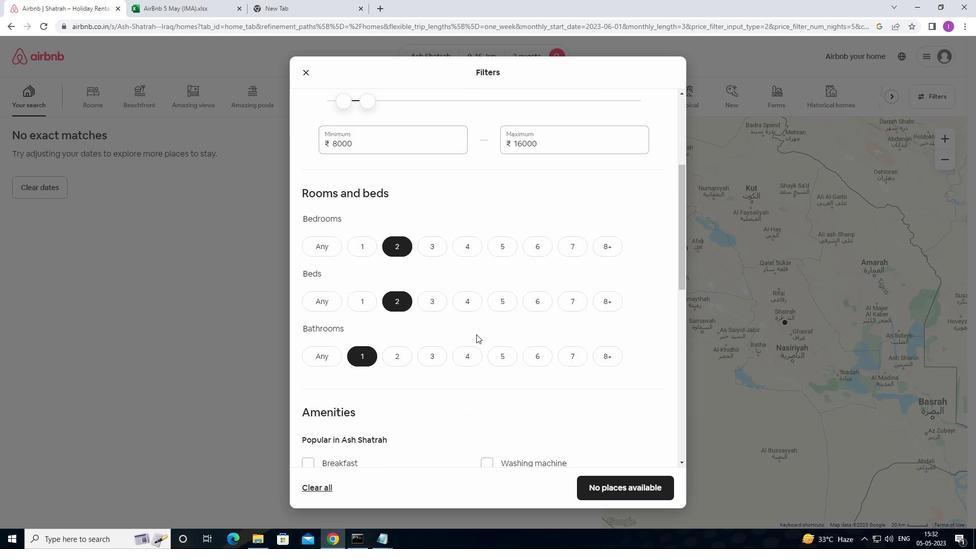 
Action: Mouse scrolled (482, 339) with delta (0, 0)
Screenshot: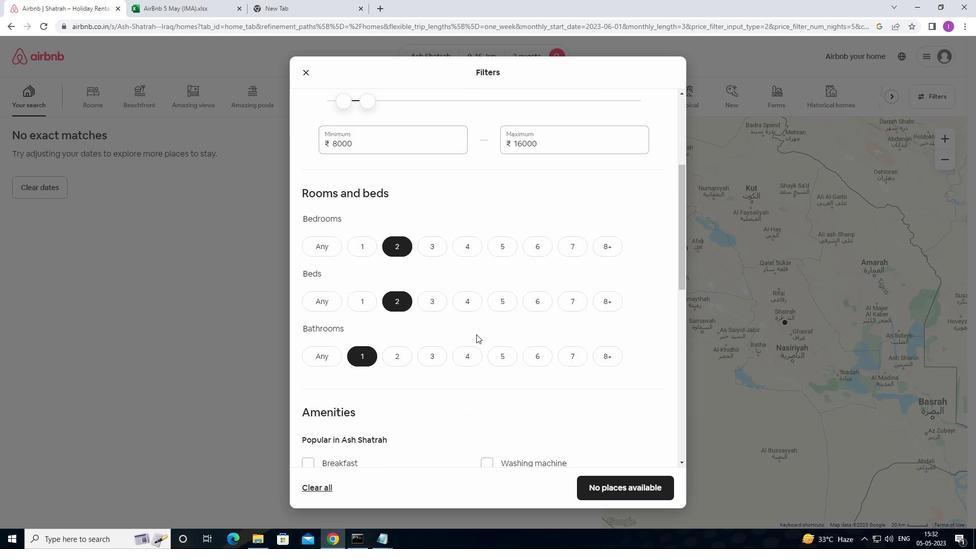 
Action: Mouse moved to (487, 311)
Screenshot: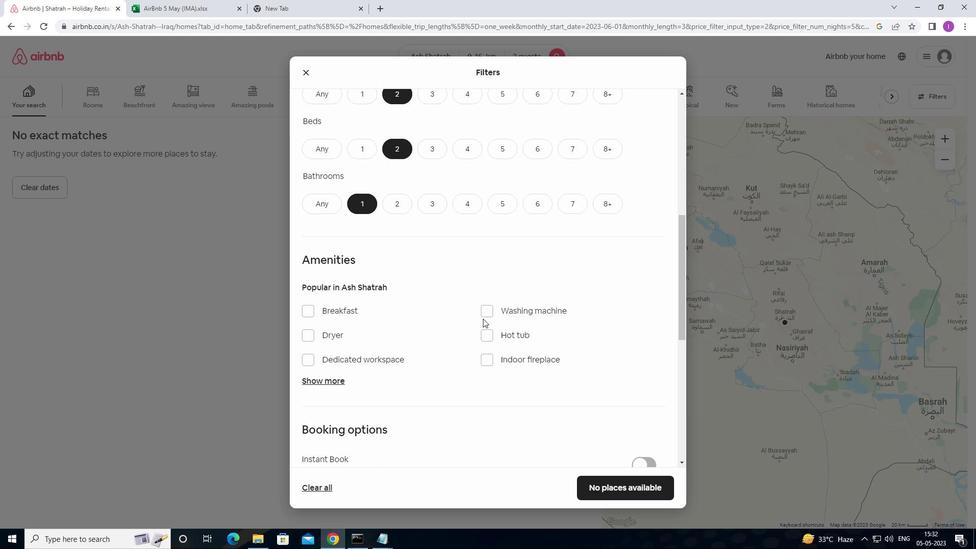 
Action: Mouse pressed left at (487, 311)
Screenshot: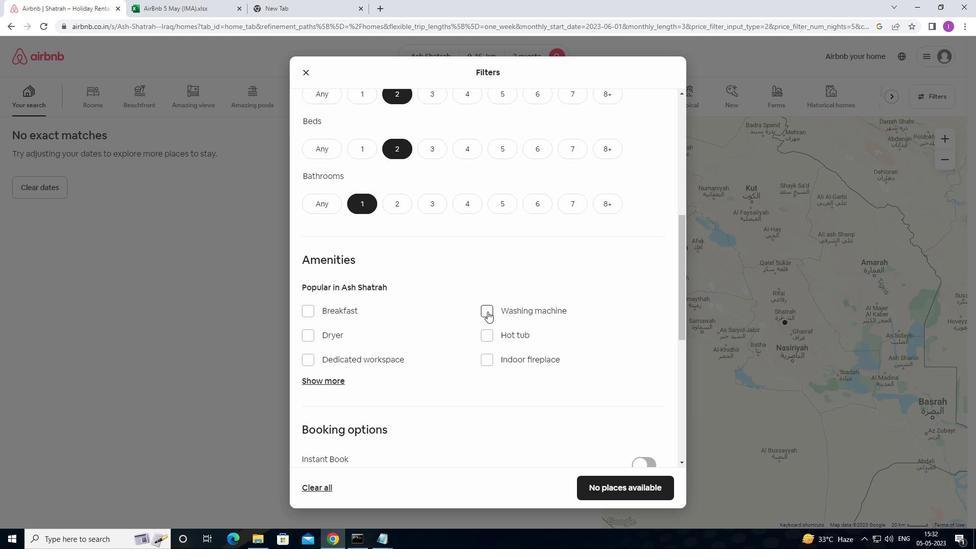 
Action: Mouse moved to (484, 354)
Screenshot: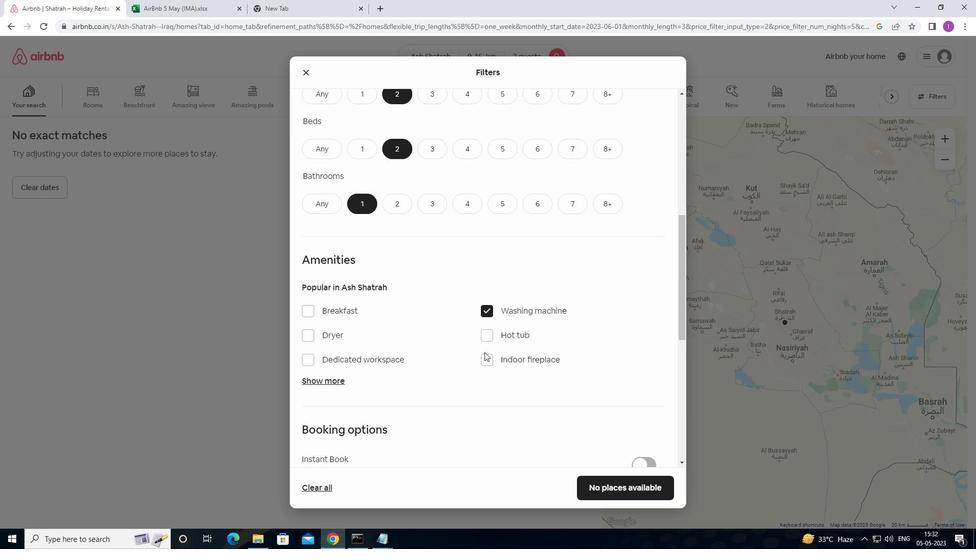 
Action: Mouse scrolled (484, 354) with delta (0, 0)
Screenshot: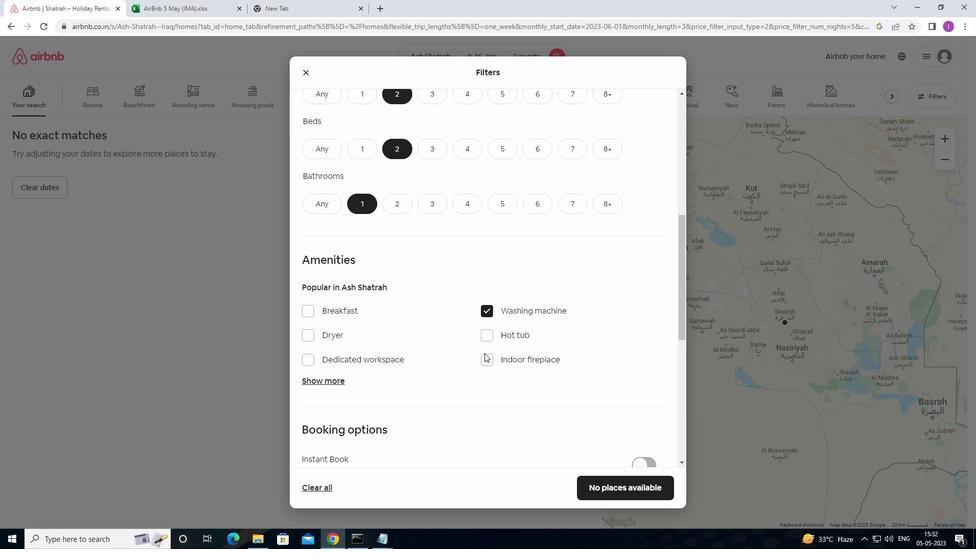 
Action: Mouse moved to (484, 357)
Screenshot: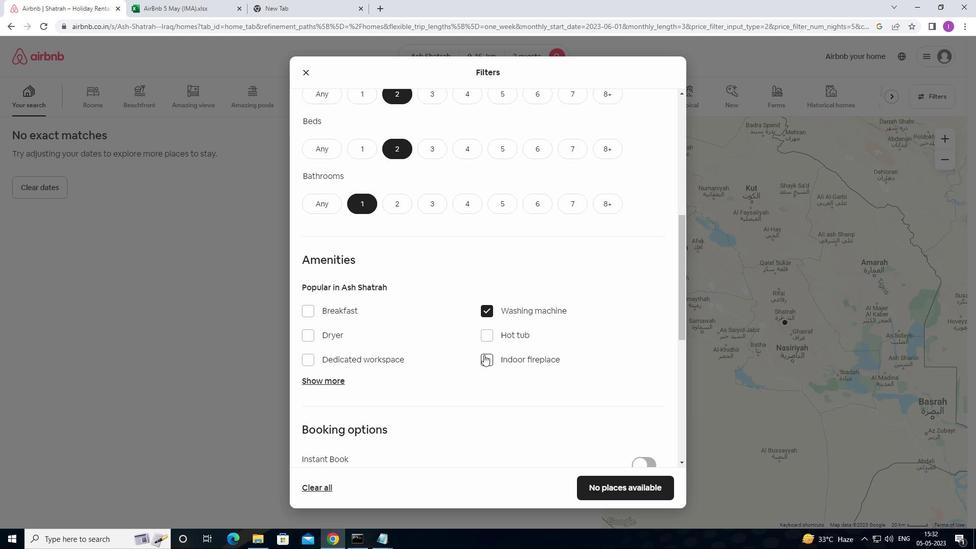 
Action: Mouse scrolled (484, 357) with delta (0, 0)
Screenshot: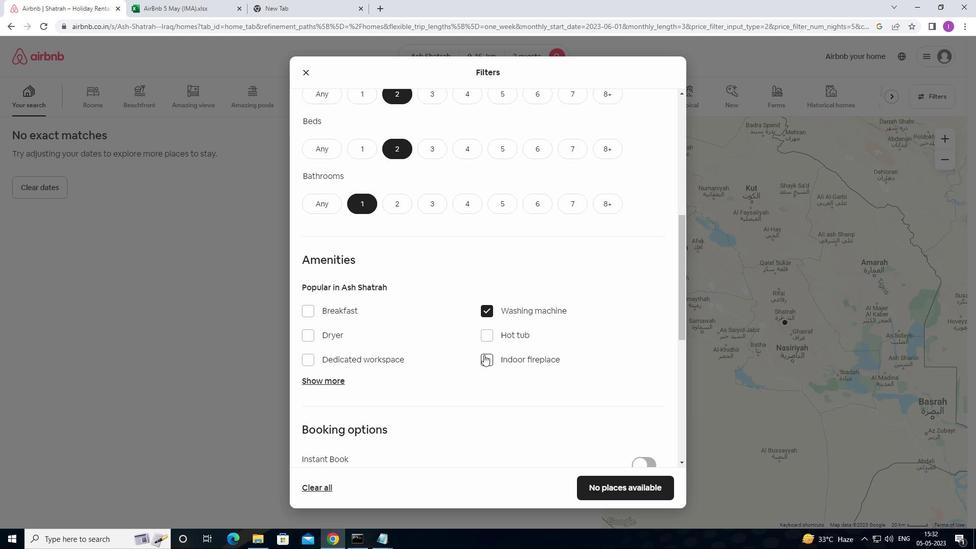 
Action: Mouse moved to (484, 358)
Screenshot: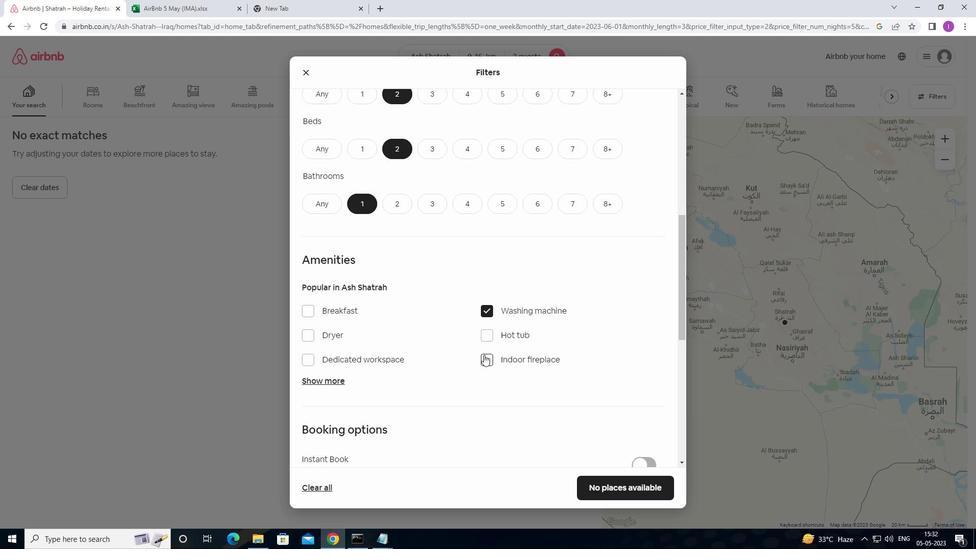 
Action: Mouse scrolled (484, 357) with delta (0, 0)
Screenshot: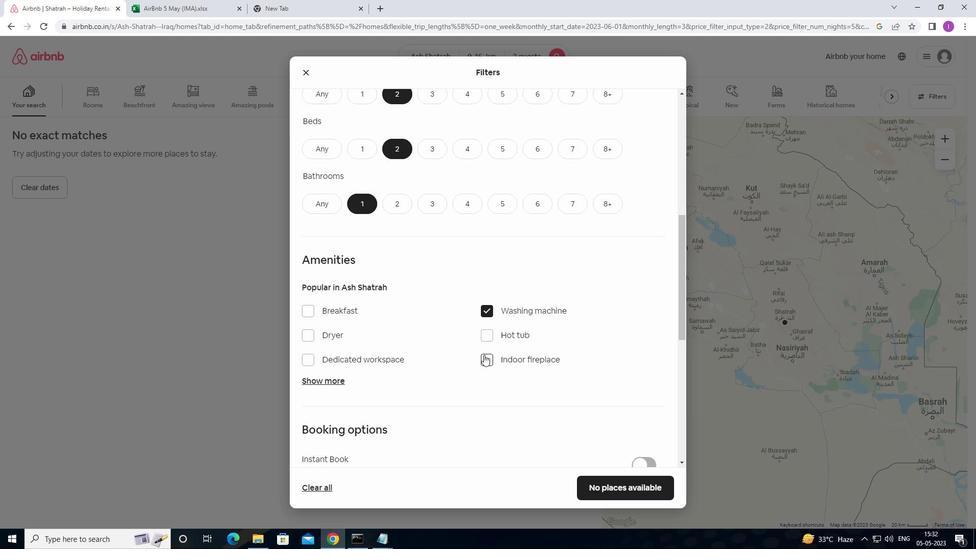 
Action: Mouse moved to (644, 350)
Screenshot: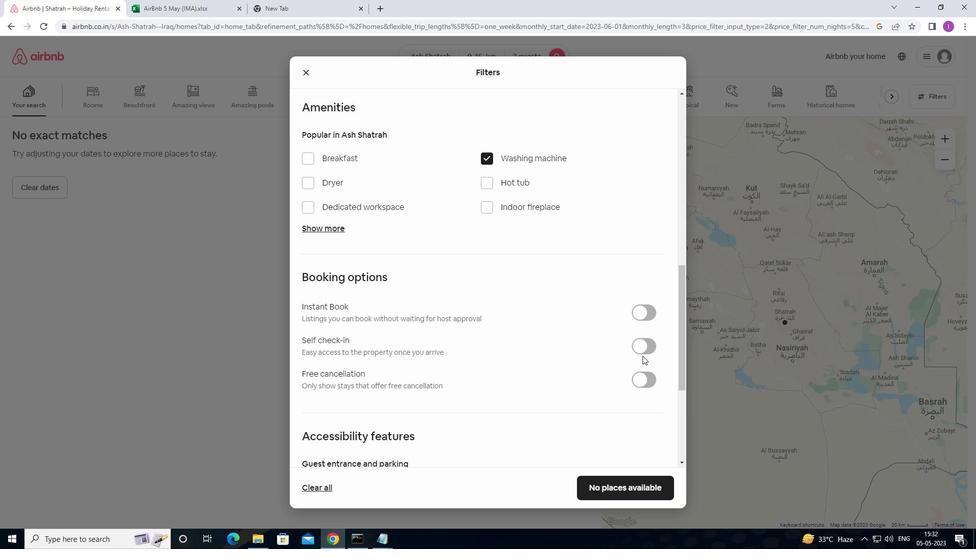
Action: Mouse pressed left at (644, 350)
Screenshot: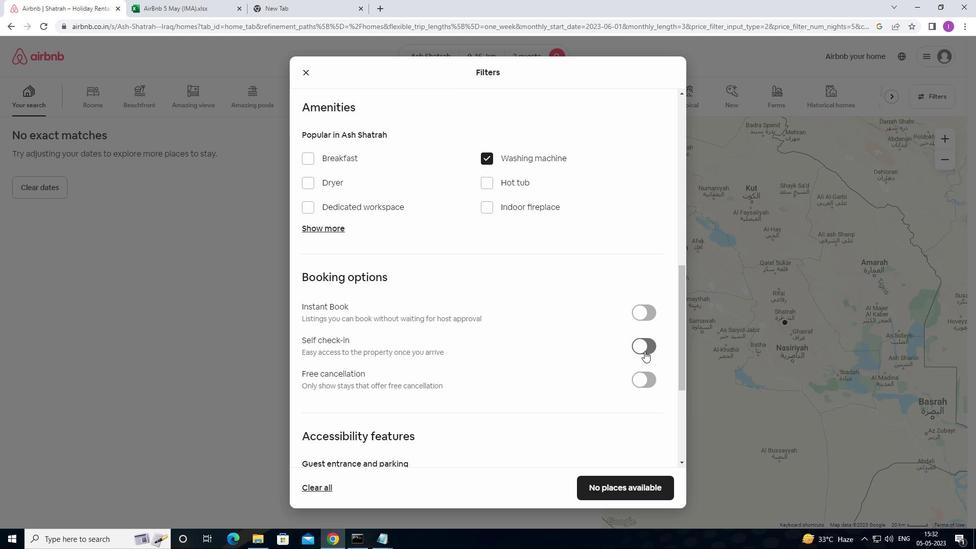 
Action: Mouse moved to (492, 400)
Screenshot: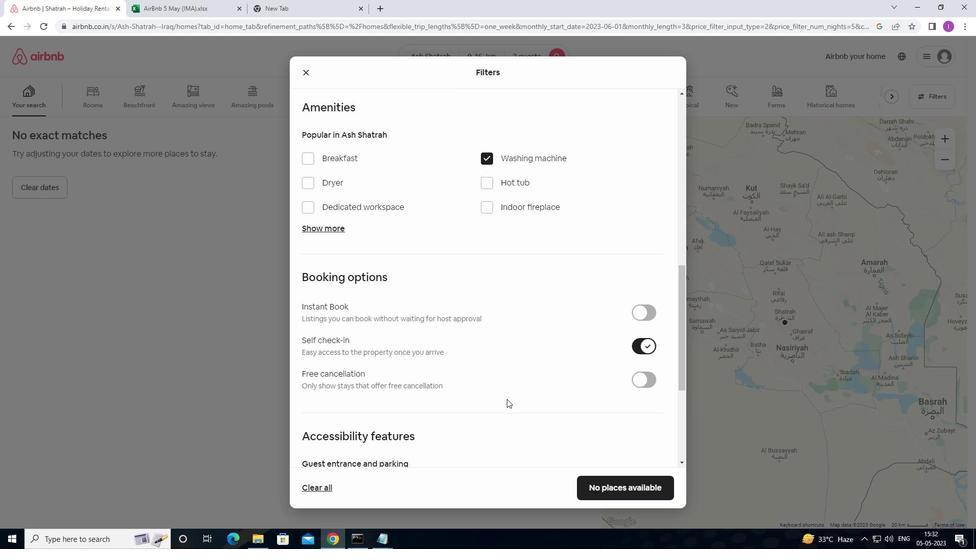 
Action: Mouse scrolled (492, 400) with delta (0, 0)
Screenshot: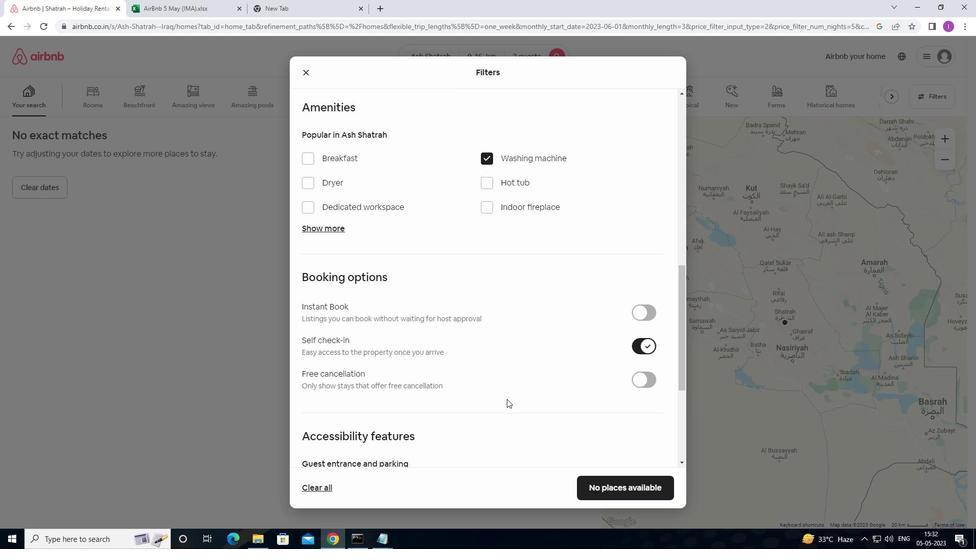
Action: Mouse scrolled (492, 400) with delta (0, 0)
Screenshot: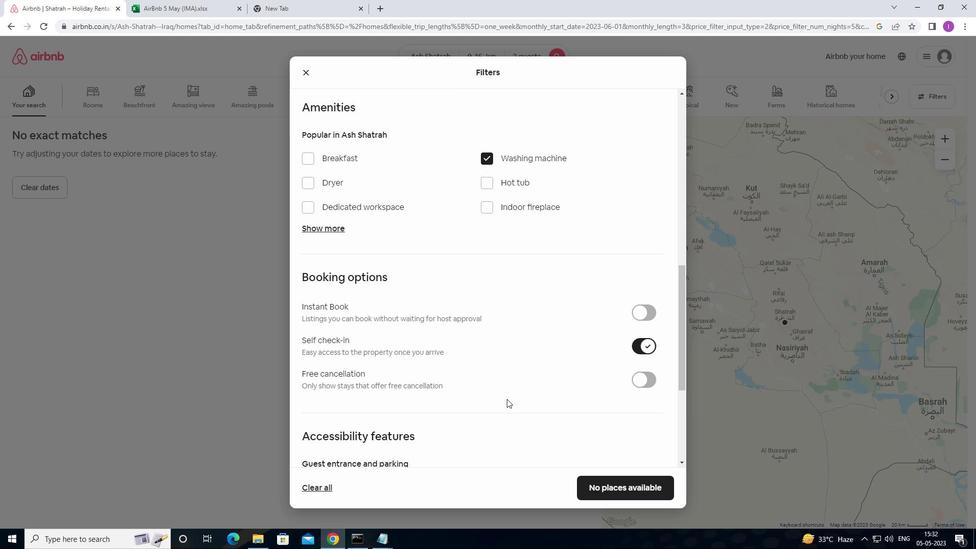 
Action: Mouse moved to (492, 401)
Screenshot: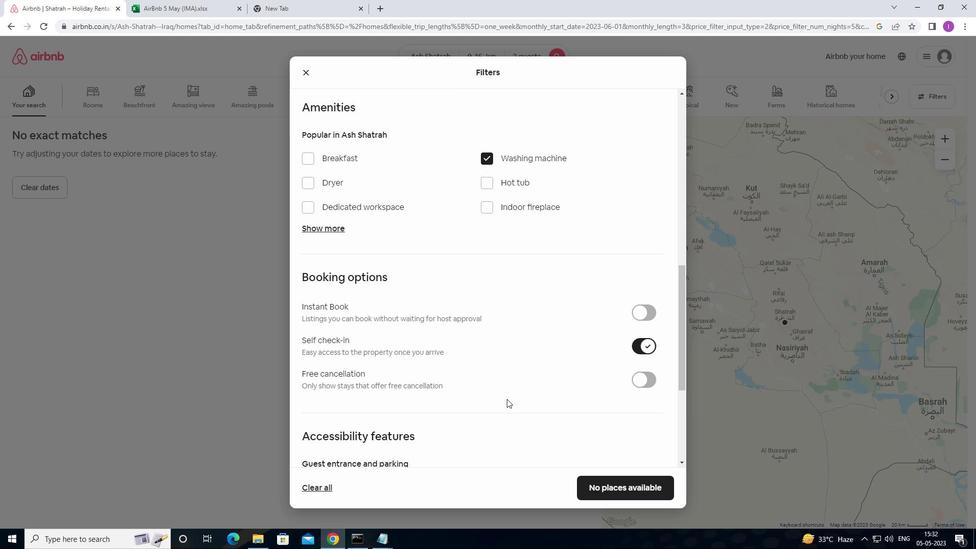 
Action: Mouse scrolled (492, 400) with delta (0, 0)
Screenshot: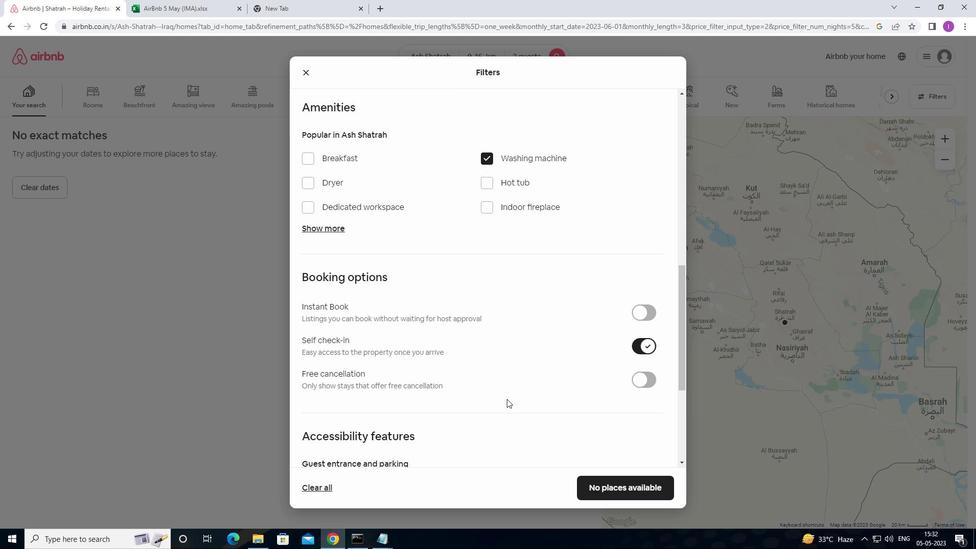 
Action: Mouse moved to (492, 401)
Screenshot: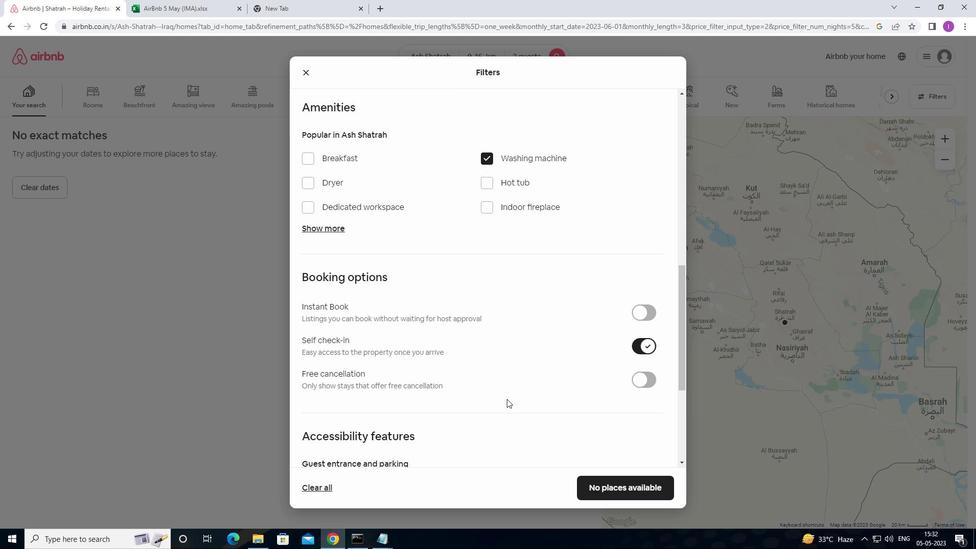 
Action: Mouse scrolled (492, 401) with delta (0, 0)
Screenshot: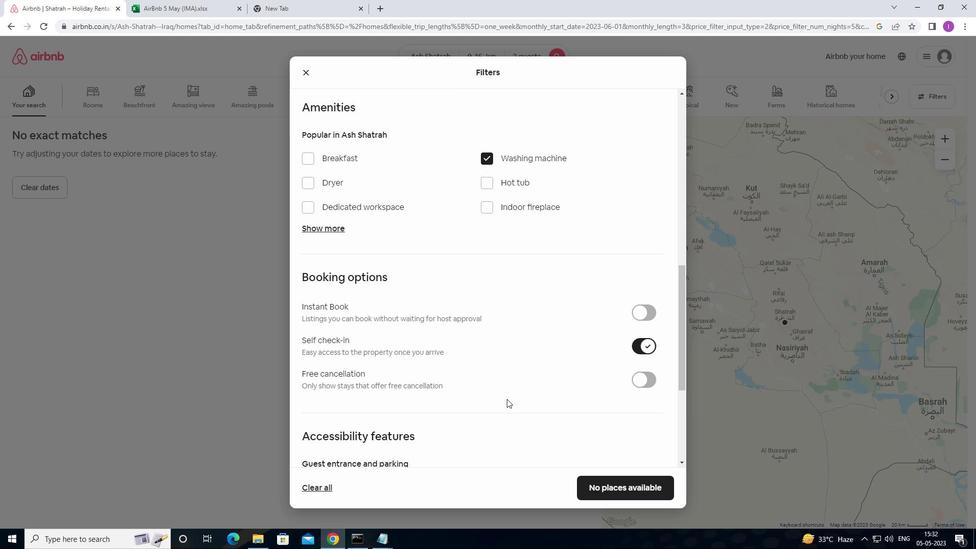 
Action: Mouse moved to (492, 403)
Screenshot: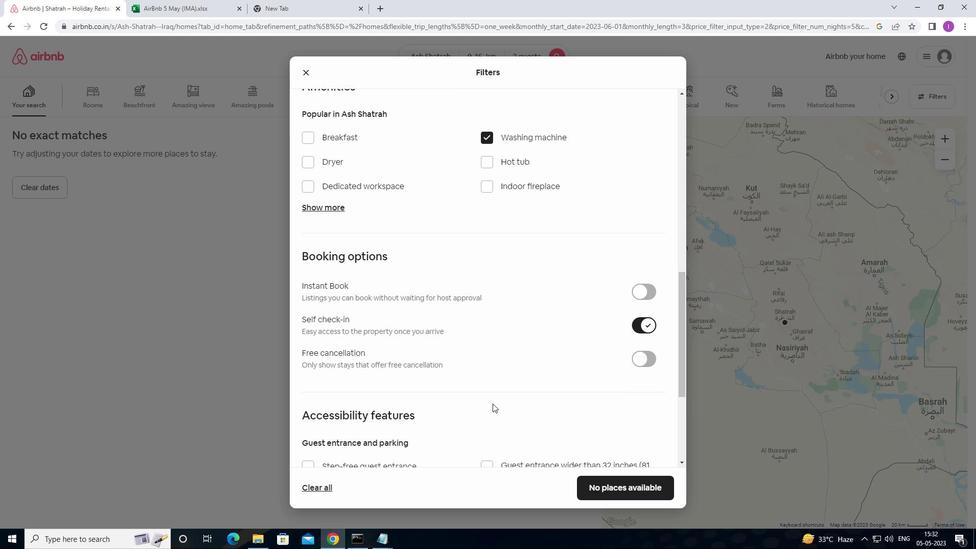 
Action: Mouse scrolled (492, 403) with delta (0, 0)
Screenshot: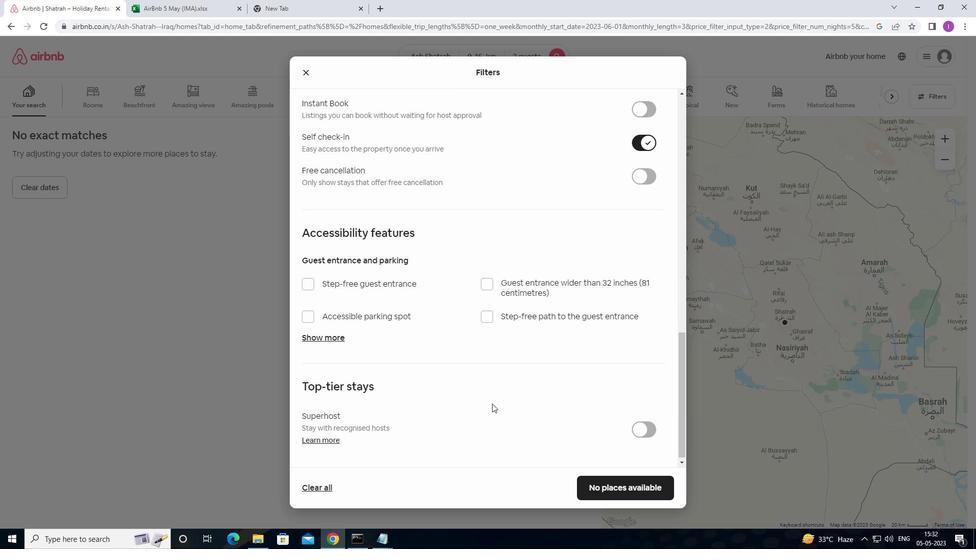 
Action: Mouse scrolled (492, 403) with delta (0, 0)
Screenshot: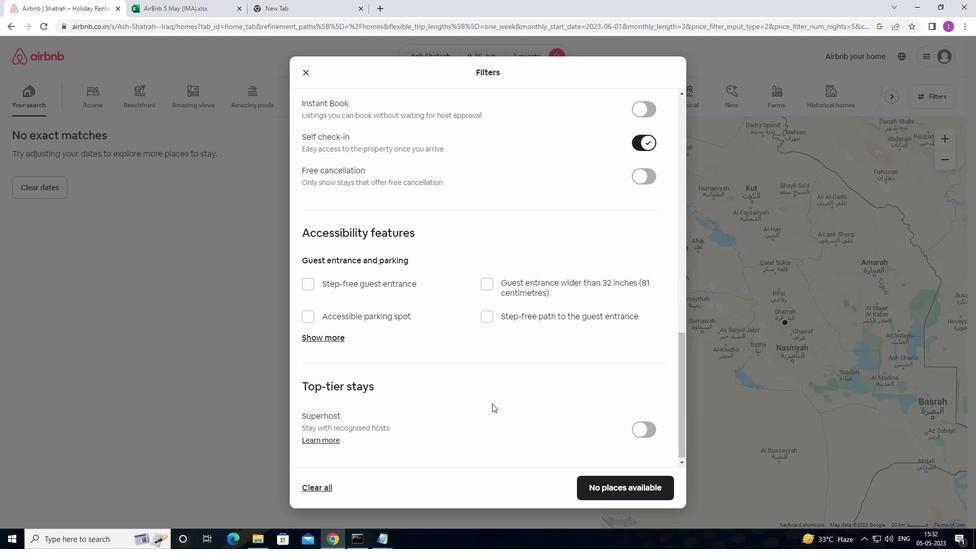 
Action: Mouse scrolled (492, 403) with delta (0, 0)
Screenshot: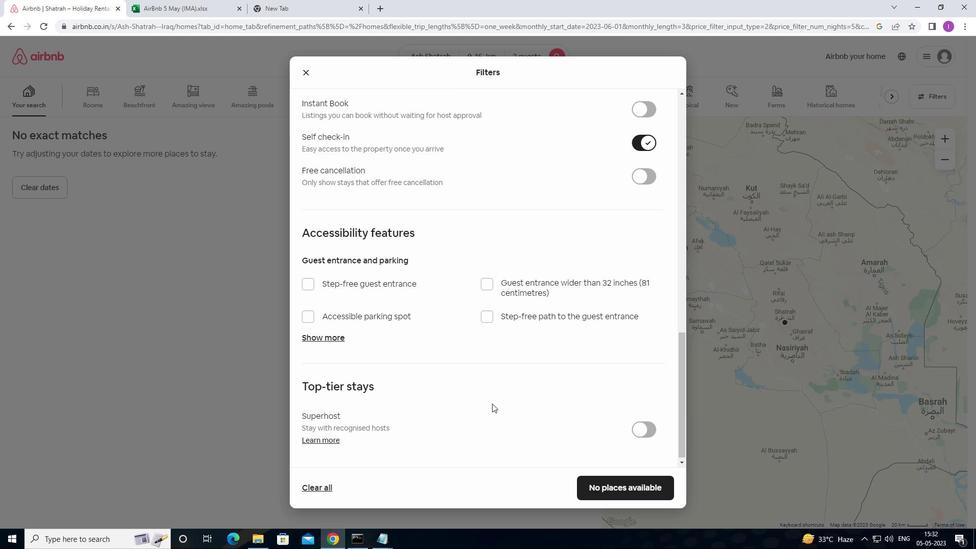
Action: Mouse moved to (492, 403)
Screenshot: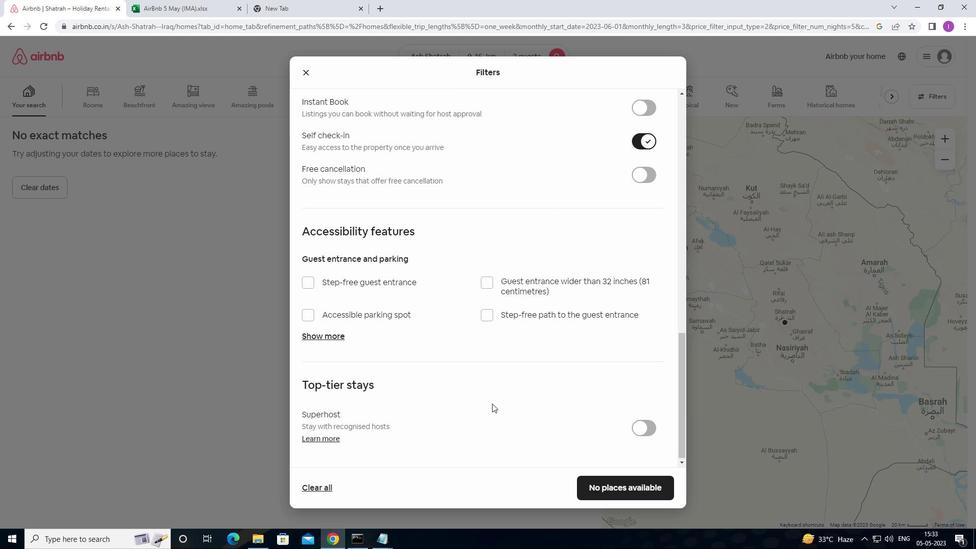 
Action: Mouse scrolled (492, 403) with delta (0, 0)
Screenshot: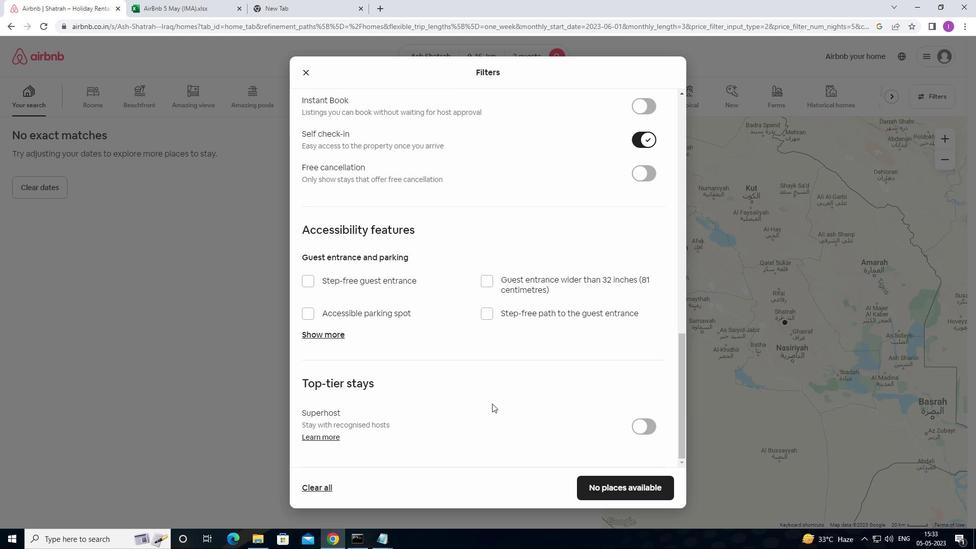 
Action: Mouse scrolled (492, 403) with delta (0, 0)
Screenshot: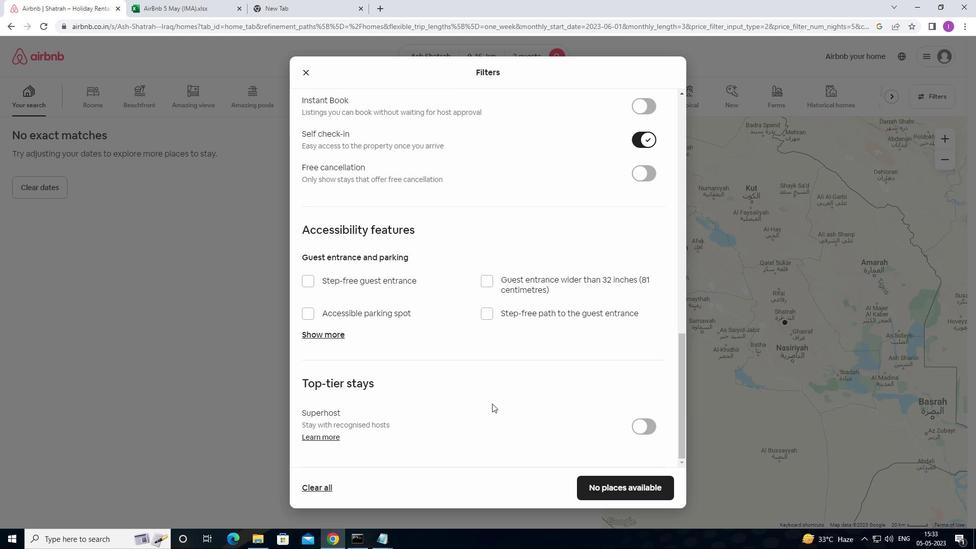 
Action: Mouse moved to (592, 484)
Screenshot: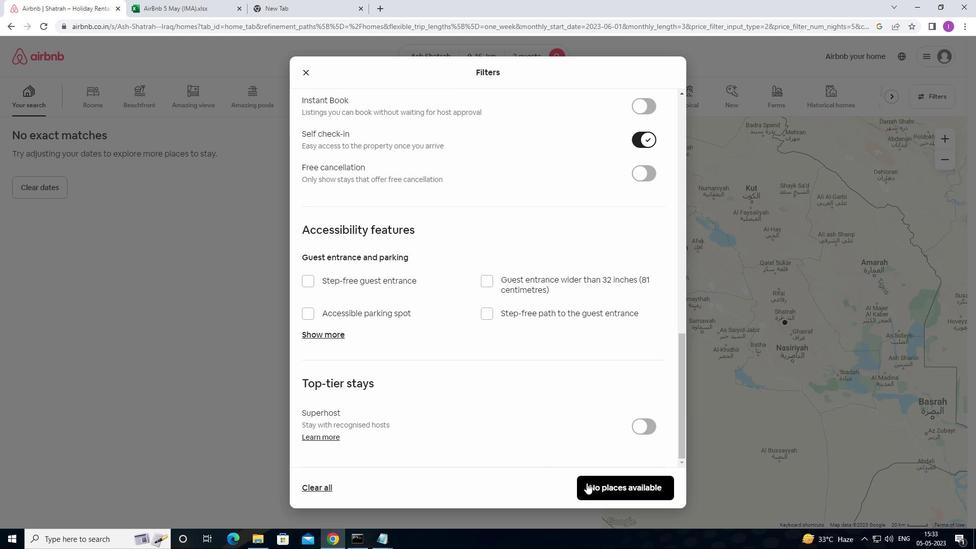 
Action: Mouse pressed left at (592, 484)
Screenshot: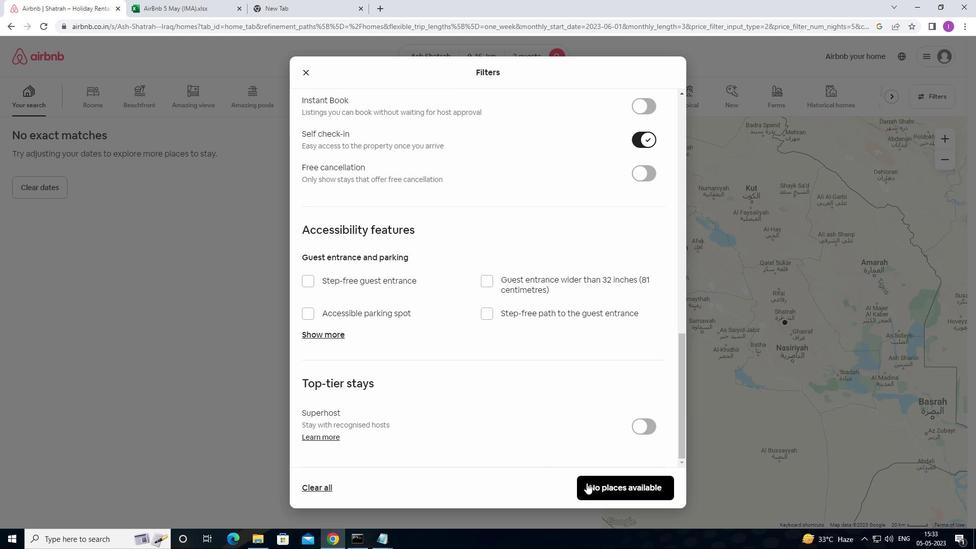 
Action: Mouse moved to (578, 461)
Screenshot: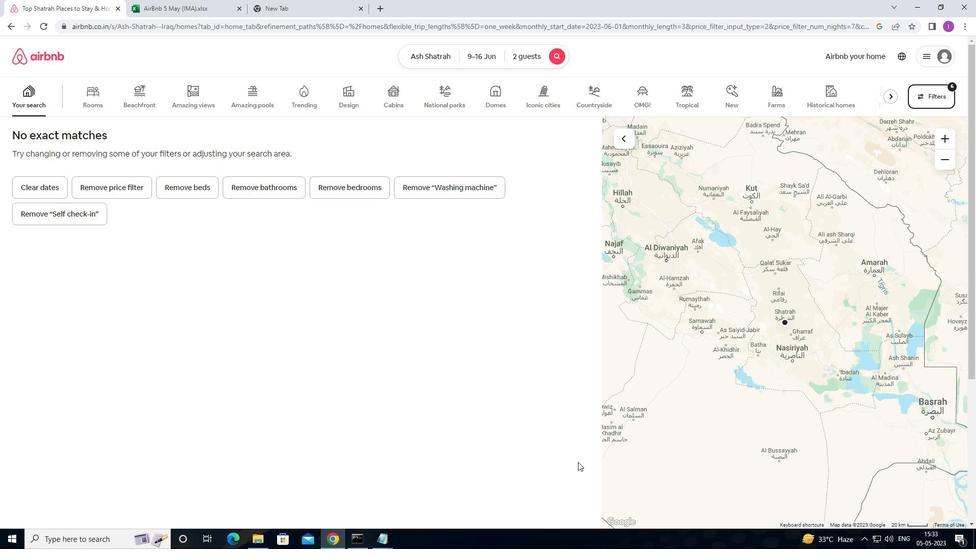 
